 Task: Display all press releases.
Action: Mouse scrolled (809, 330) with delta (0, 0)
Screenshot: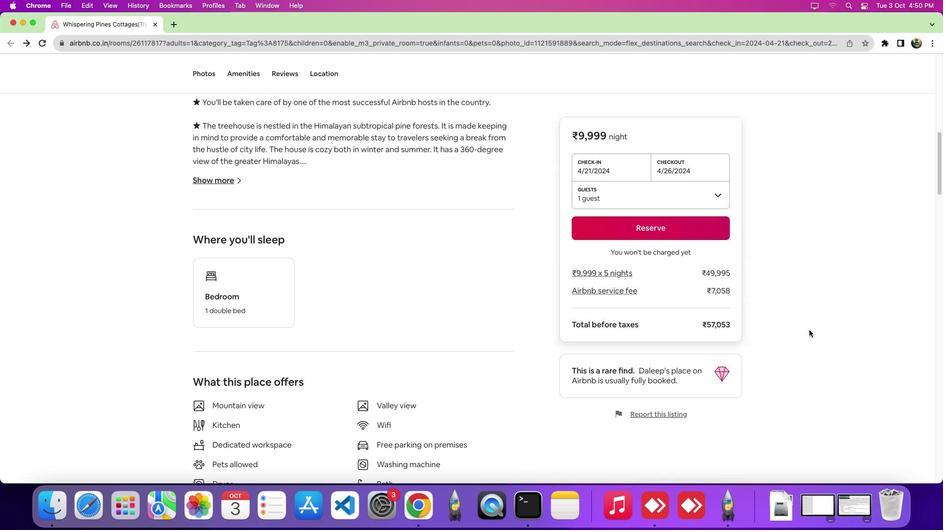 
Action: Mouse scrolled (809, 330) with delta (0, 0)
Screenshot: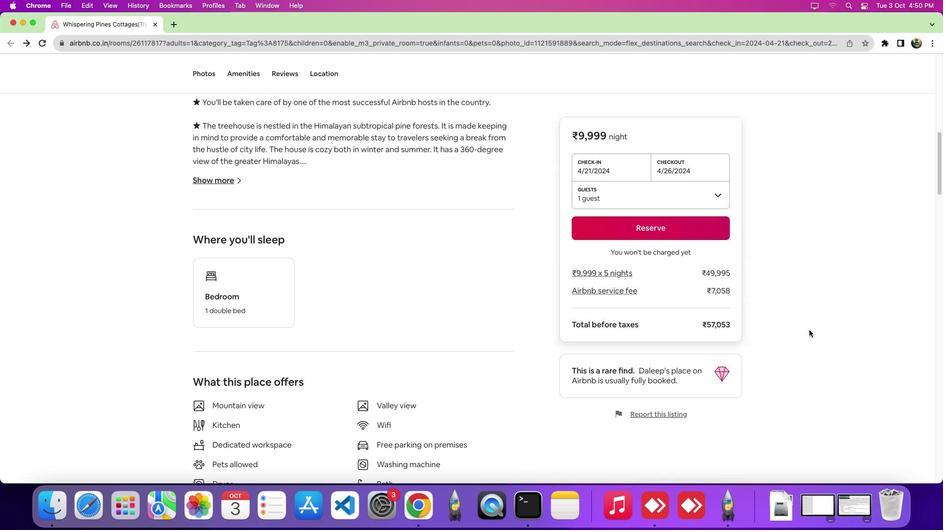 
Action: Mouse scrolled (809, 330) with delta (0, -4)
Screenshot: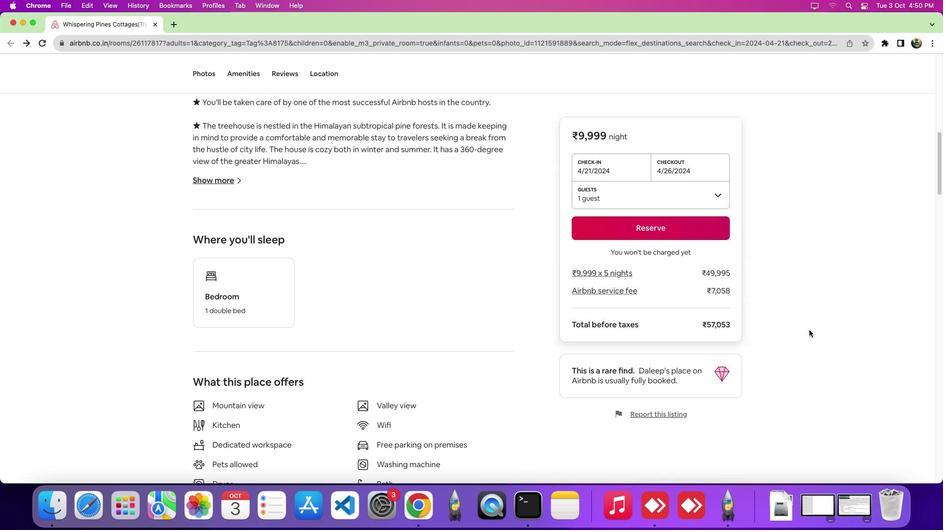 
Action: Mouse scrolled (809, 330) with delta (0, -6)
Screenshot: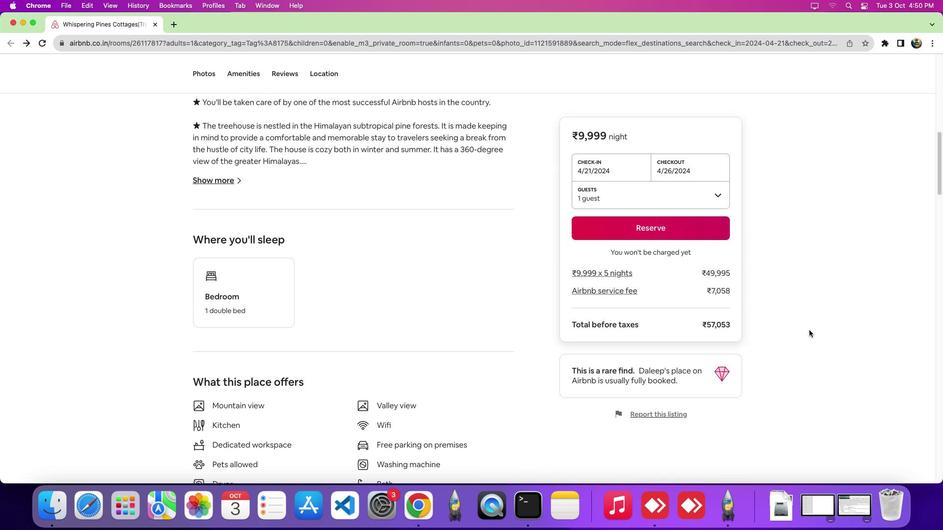 
Action: Mouse scrolled (809, 330) with delta (0, 0)
Screenshot: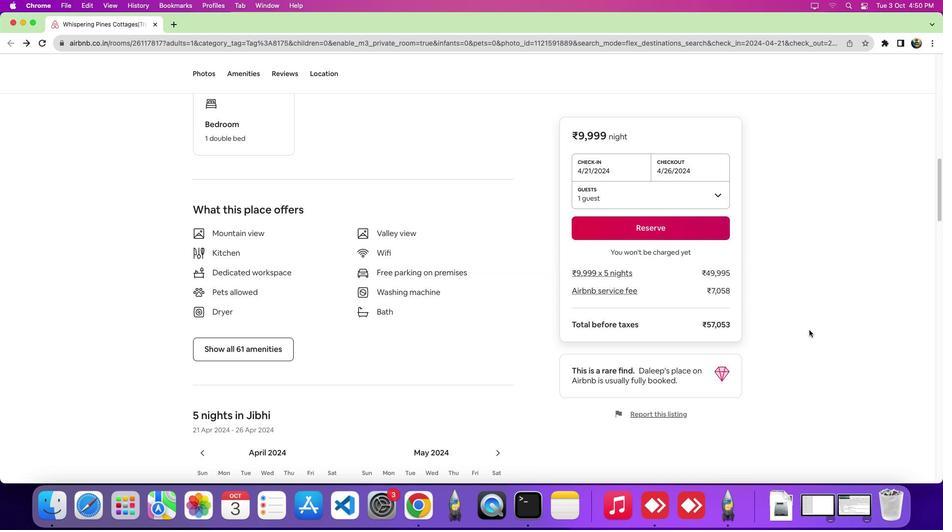 
Action: Mouse scrolled (809, 330) with delta (0, 0)
Screenshot: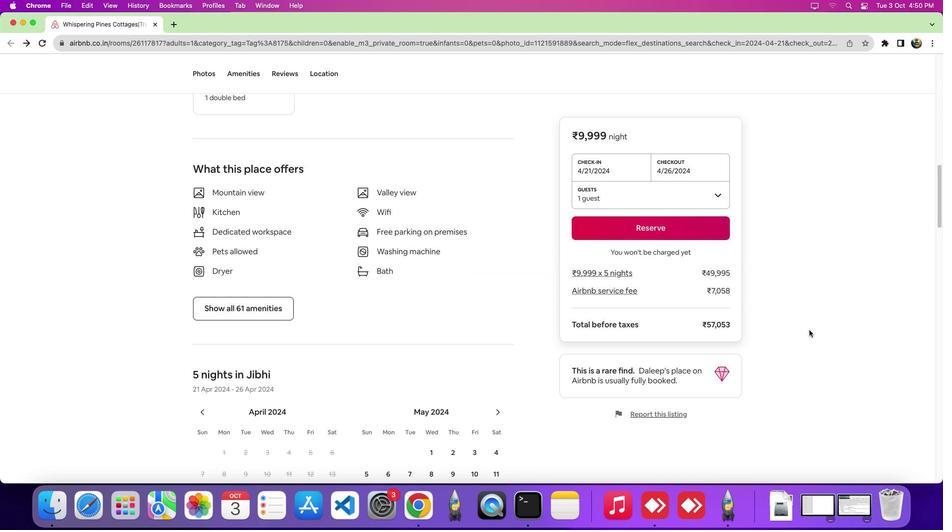 
Action: Mouse scrolled (809, 330) with delta (0, -3)
Screenshot: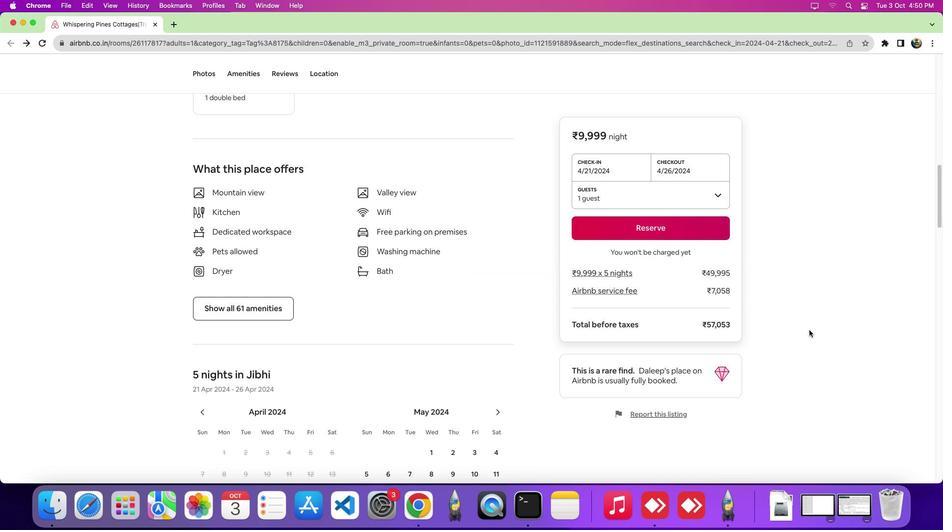 
Action: Mouse scrolled (809, 330) with delta (0, 0)
Screenshot: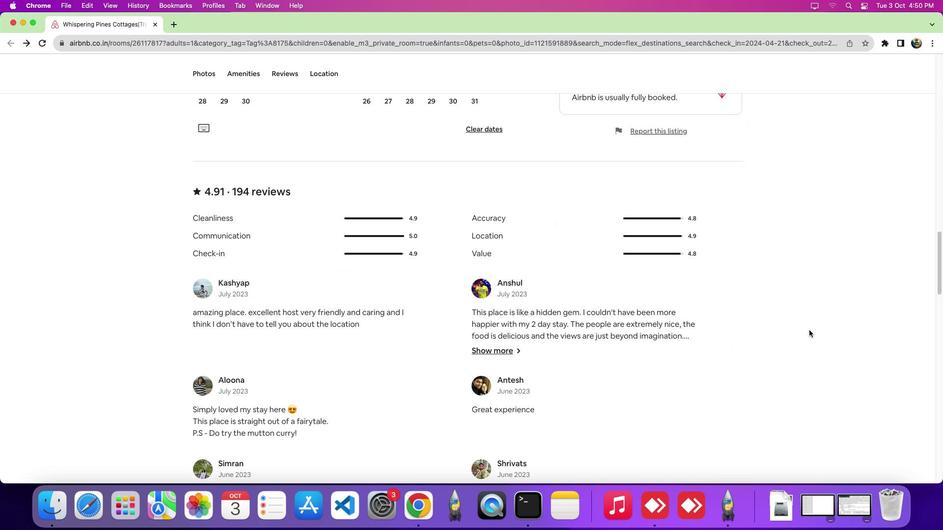 
Action: Mouse scrolled (809, 330) with delta (0, 0)
Screenshot: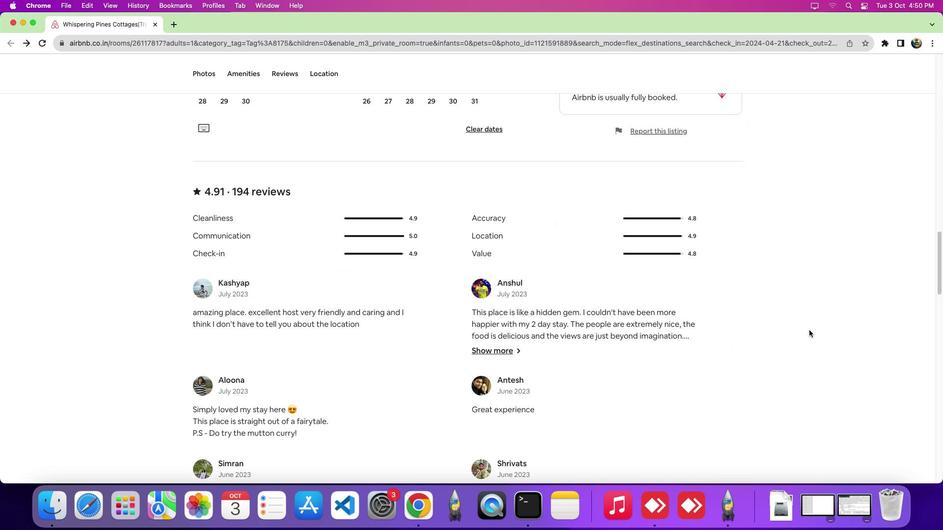 
Action: Mouse scrolled (809, 330) with delta (0, -3)
Screenshot: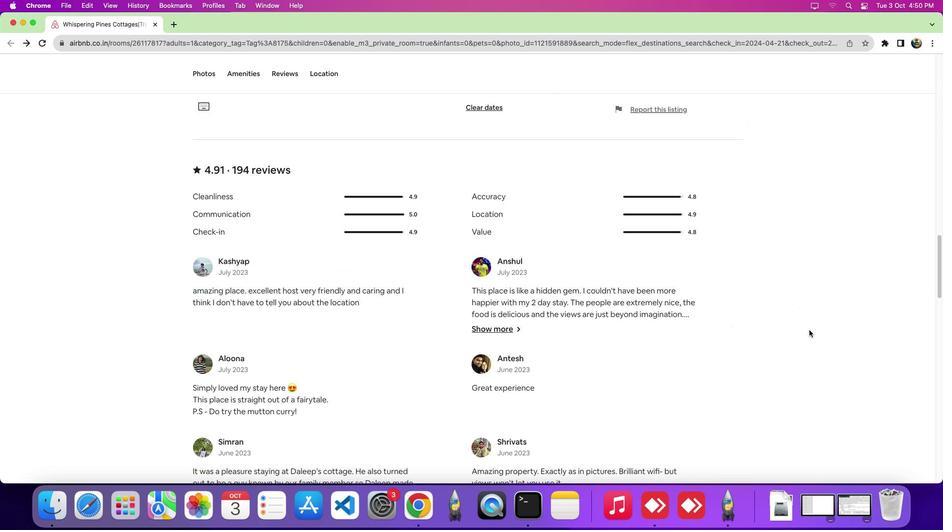 
Action: Mouse scrolled (809, 330) with delta (0, -5)
Screenshot: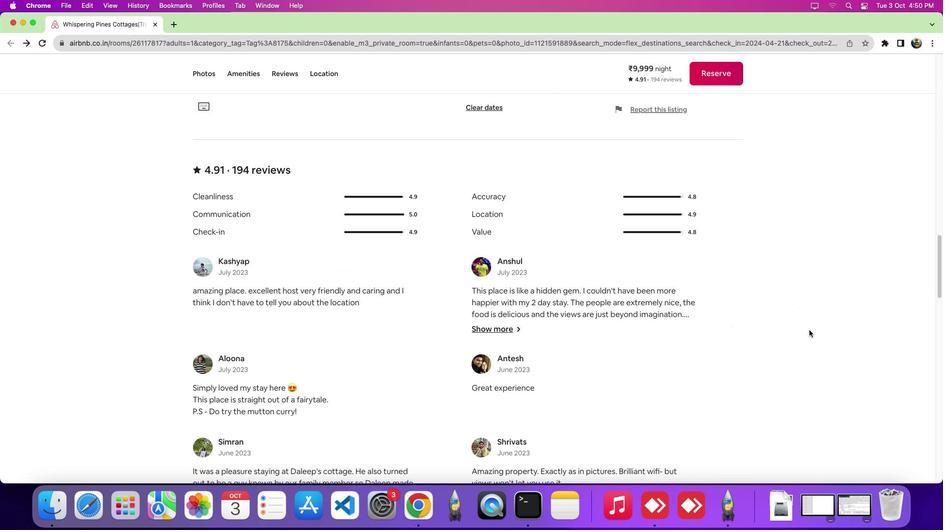 
Action: Mouse scrolled (809, 330) with delta (0, 0)
Screenshot: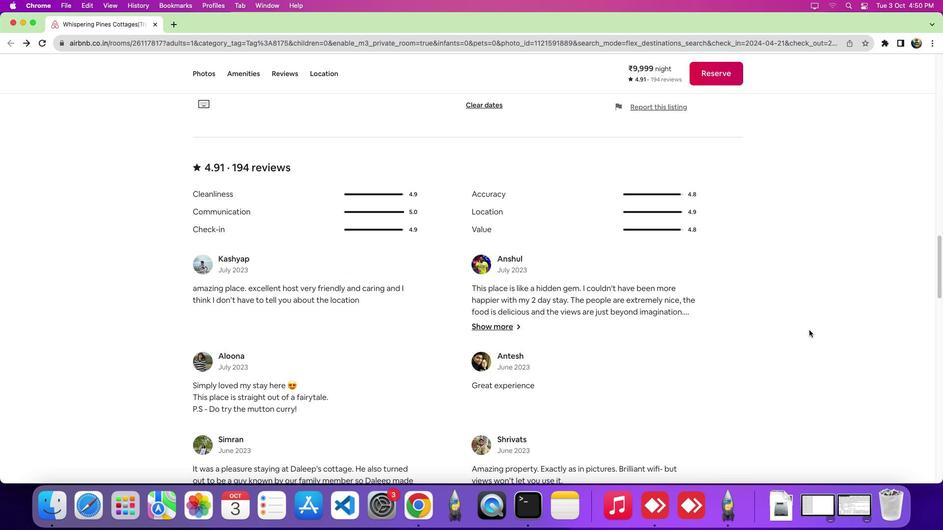 
Action: Mouse scrolled (809, 330) with delta (0, 0)
Screenshot: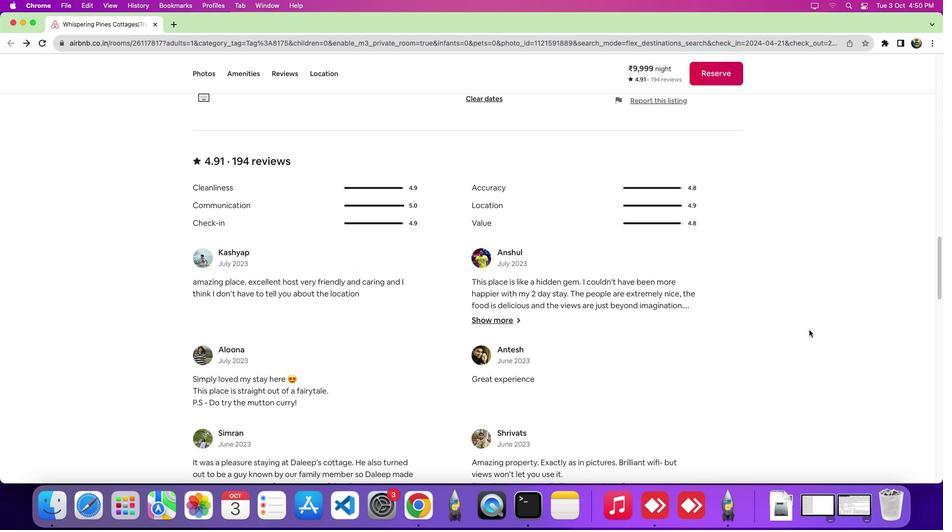 
Action: Mouse scrolled (809, 330) with delta (0, 0)
Screenshot: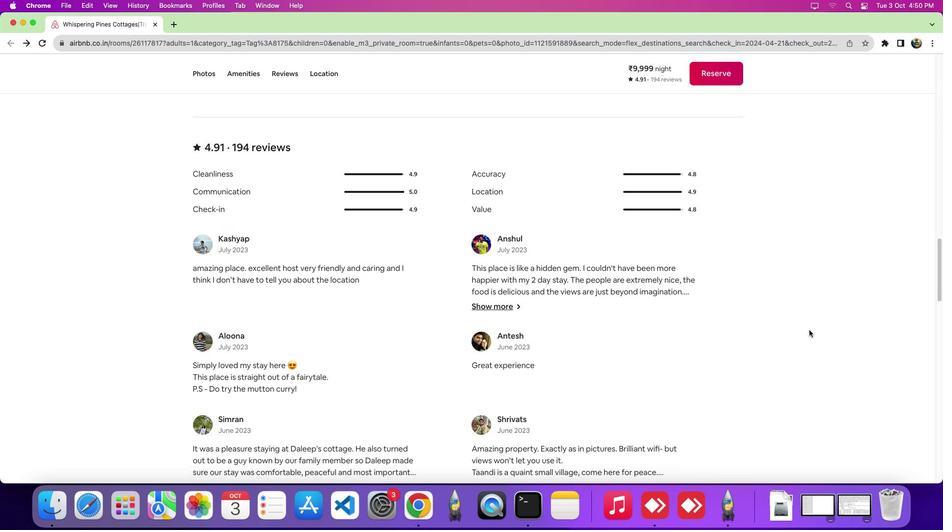 
Action: Mouse scrolled (809, 330) with delta (0, 0)
Screenshot: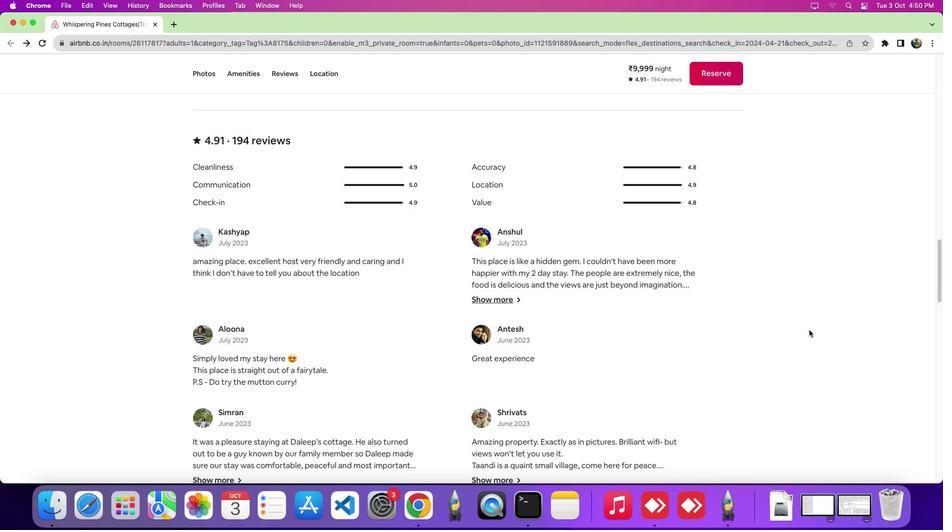 
Action: Mouse scrolled (809, 330) with delta (0, 0)
Screenshot: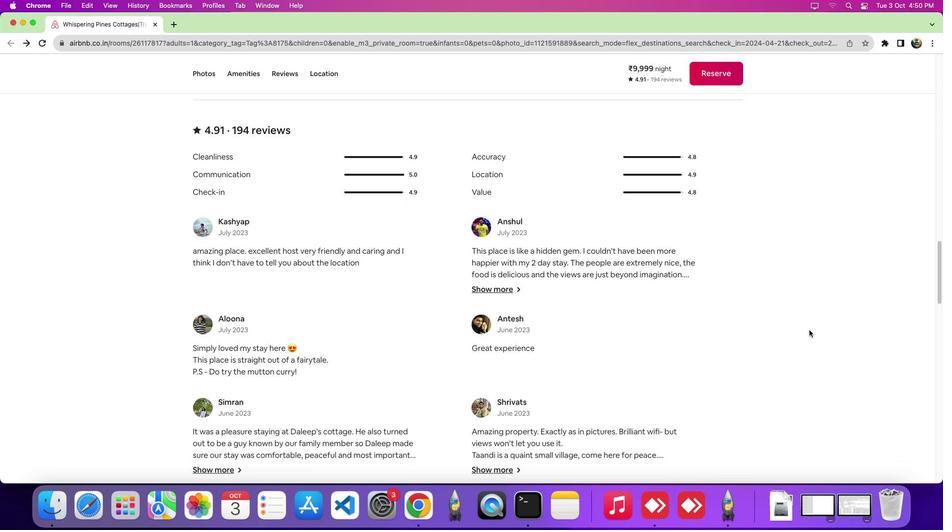 
Action: Mouse scrolled (809, 330) with delta (0, 0)
Screenshot: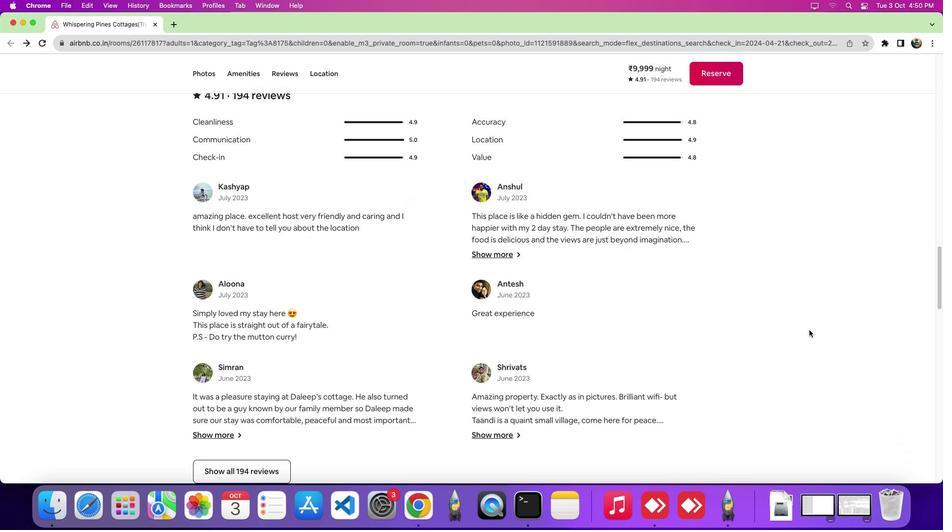
Action: Mouse scrolled (809, 330) with delta (0, 0)
Screenshot: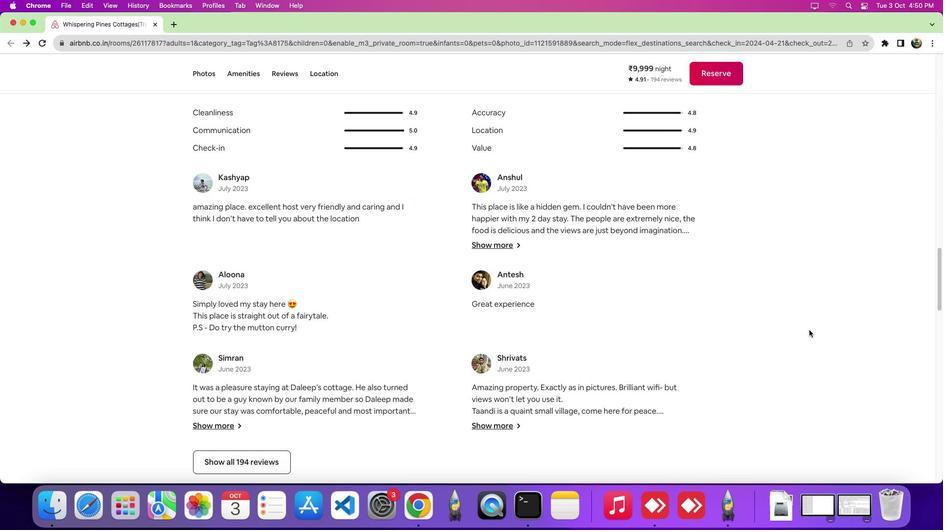 
Action: Mouse scrolled (809, 330) with delta (0, 0)
Screenshot: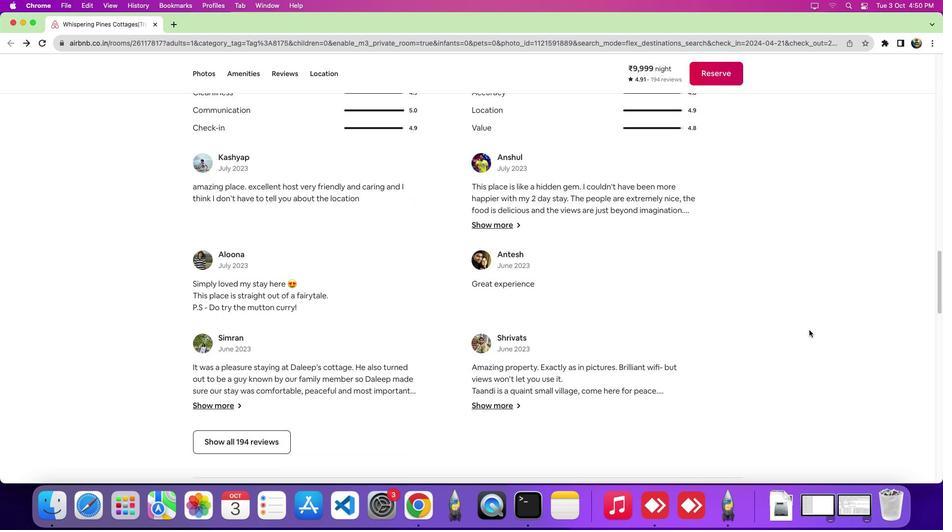 
Action: Mouse scrolled (809, 330) with delta (0, 0)
Screenshot: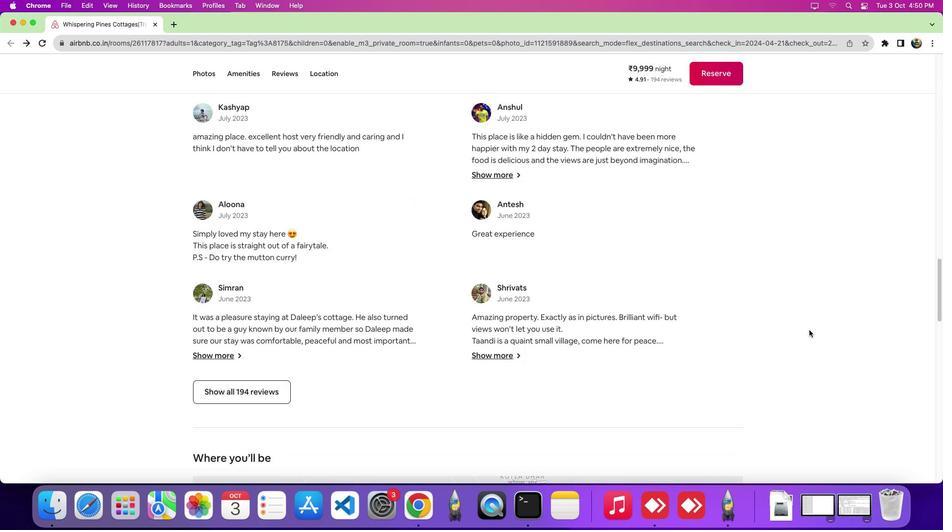 
Action: Mouse scrolled (809, 330) with delta (0, 0)
Screenshot: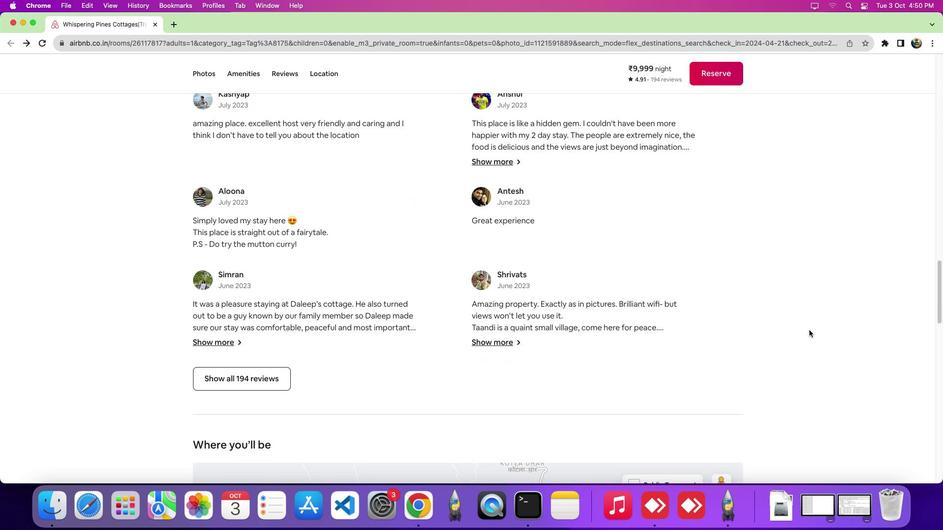 
Action: Mouse scrolled (809, 330) with delta (0, 0)
Screenshot: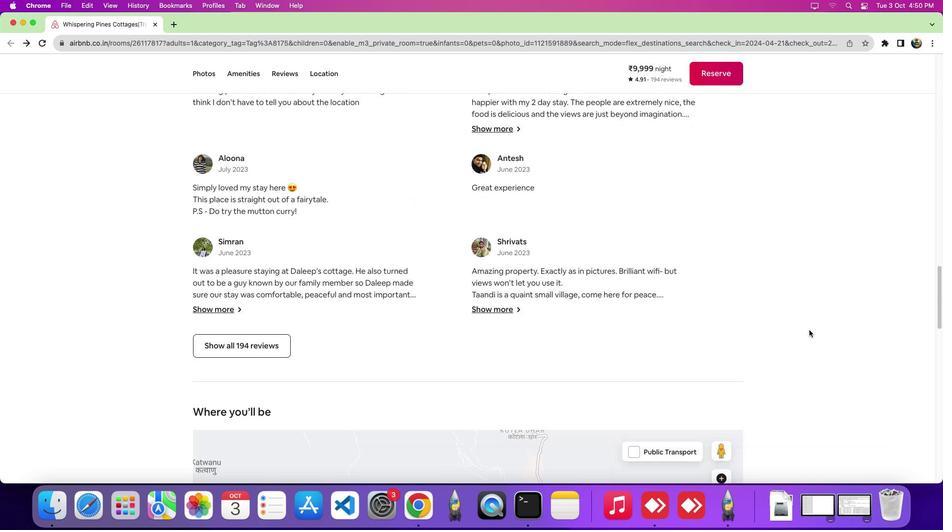 
Action: Mouse scrolled (809, 330) with delta (0, -1)
Screenshot: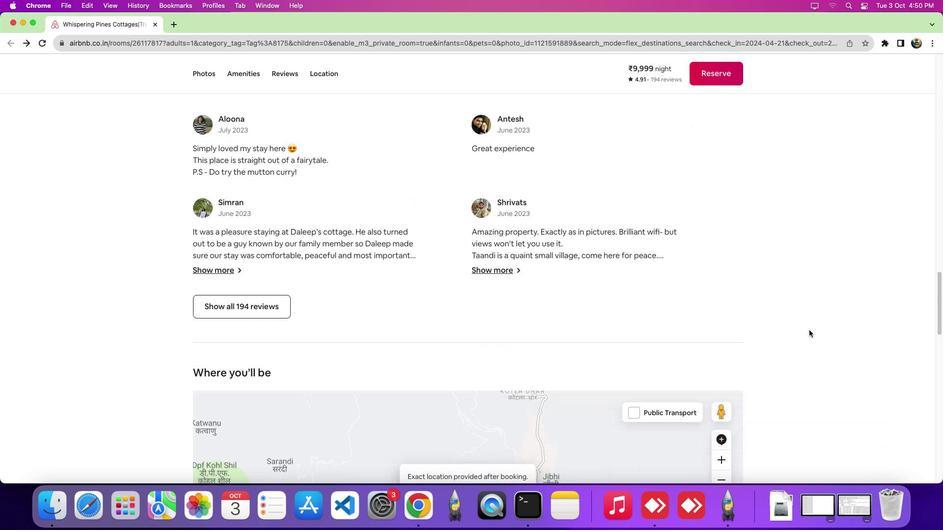 
Action: Mouse scrolled (809, 330) with delta (0, 0)
Screenshot: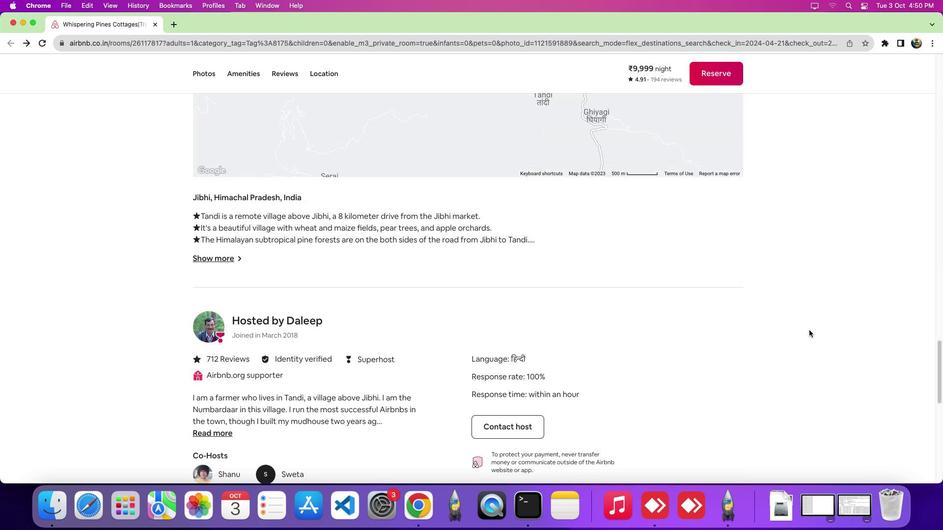 
Action: Mouse scrolled (809, 330) with delta (0, 0)
Screenshot: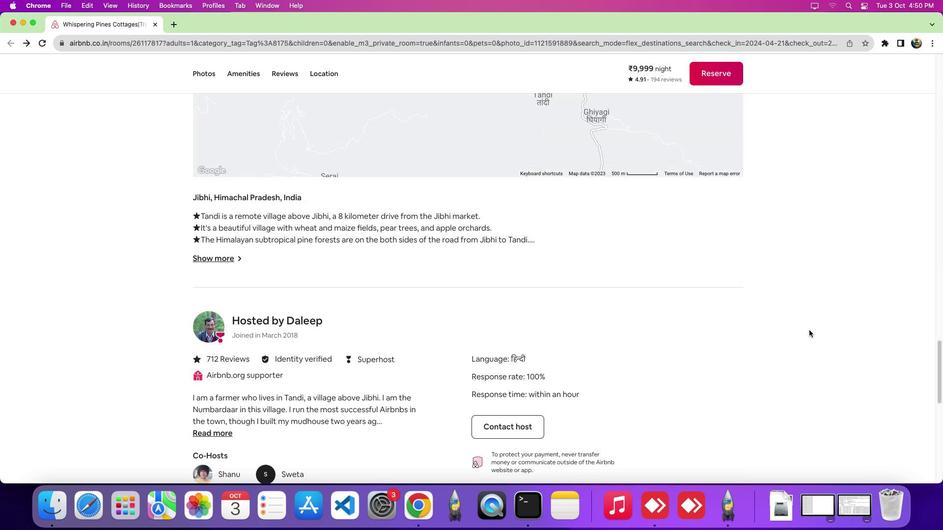 
Action: Mouse scrolled (809, 330) with delta (0, -4)
Screenshot: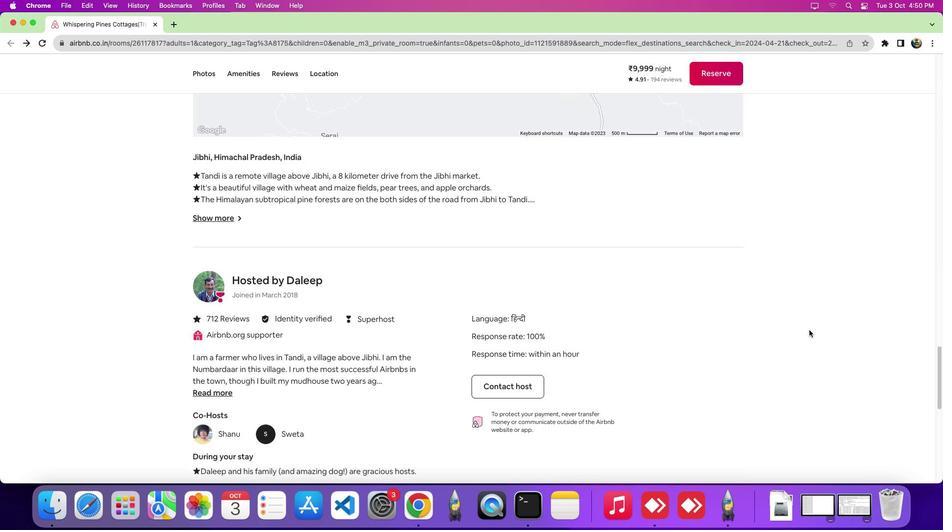 
Action: Mouse scrolled (809, 330) with delta (0, -6)
Screenshot: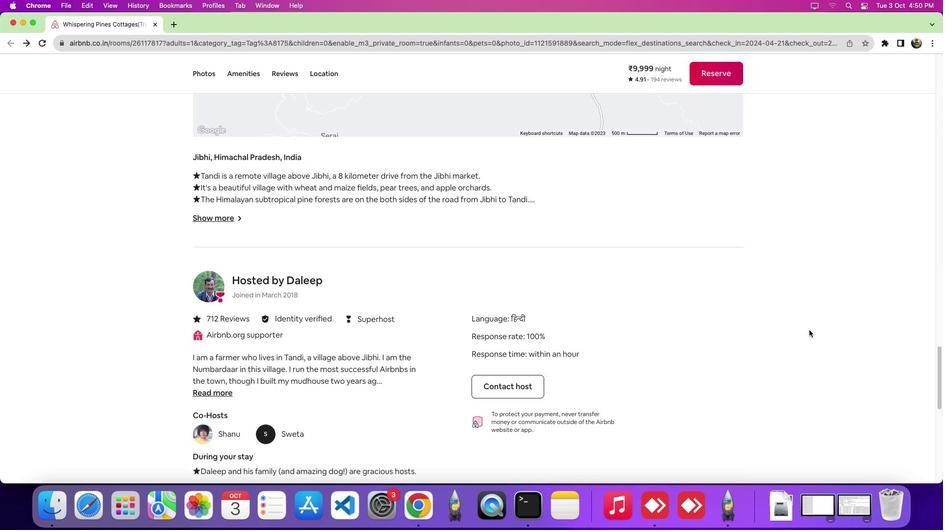 
Action: Mouse scrolled (809, 330) with delta (0, 0)
Screenshot: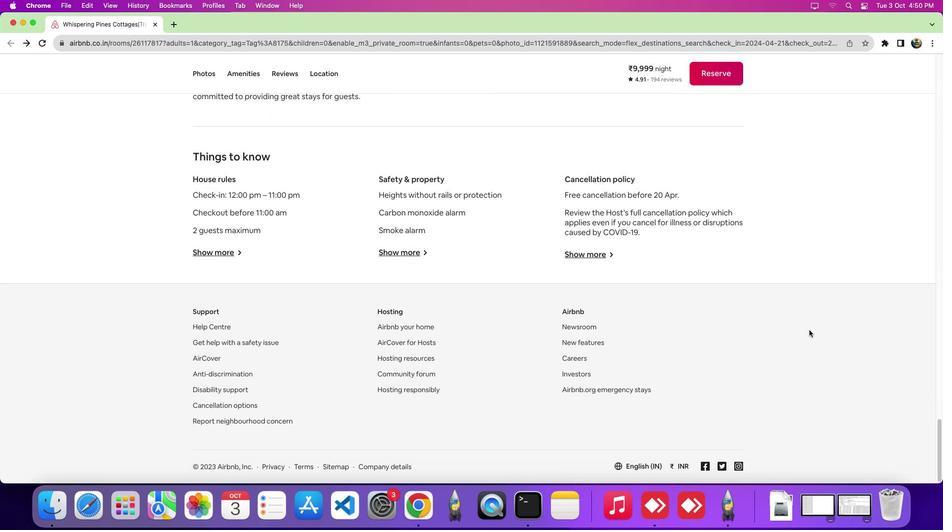 
Action: Mouse scrolled (809, 330) with delta (0, 0)
Screenshot: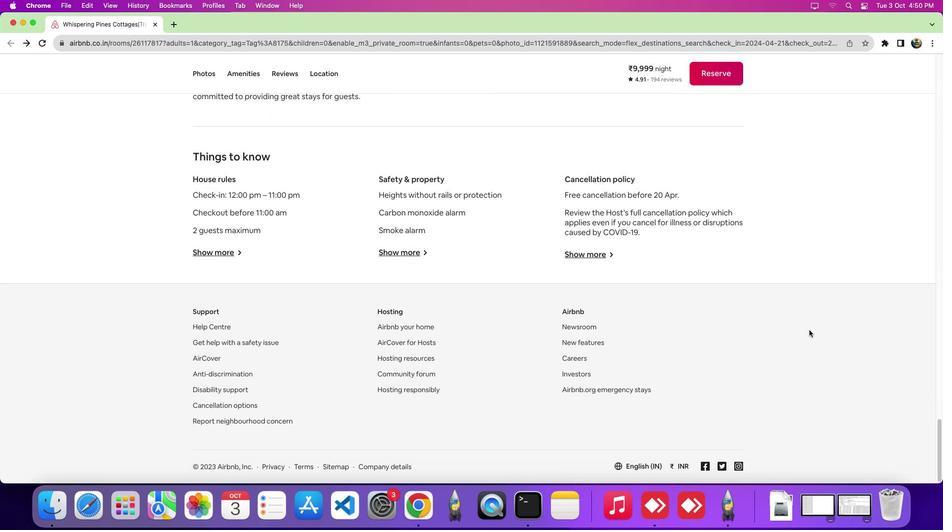 
Action: Mouse scrolled (809, 330) with delta (0, -4)
Screenshot: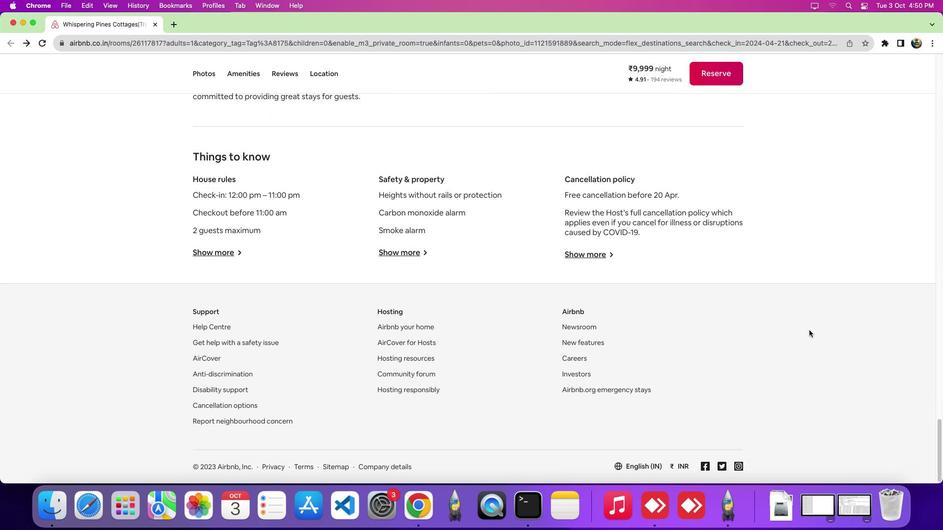 
Action: Mouse scrolled (809, 330) with delta (0, -6)
Screenshot: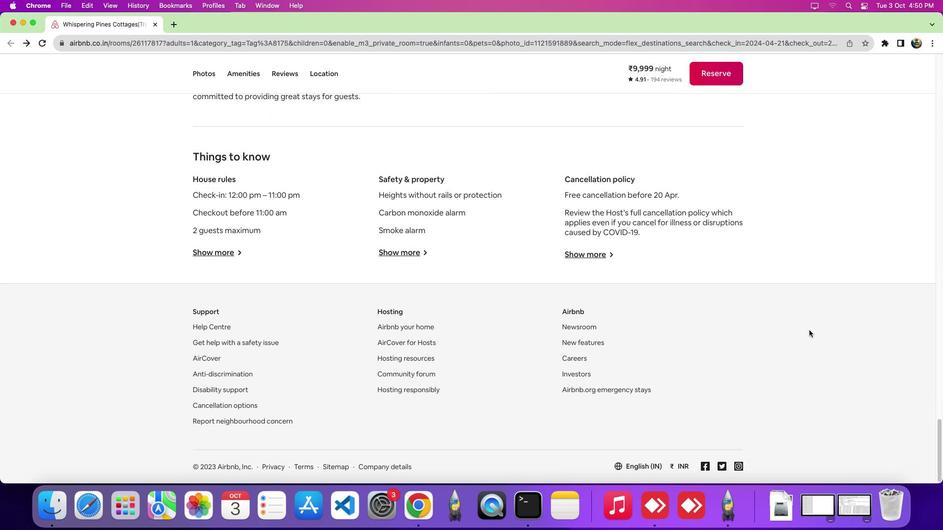 
Action: Mouse scrolled (809, 330) with delta (0, -6)
Screenshot: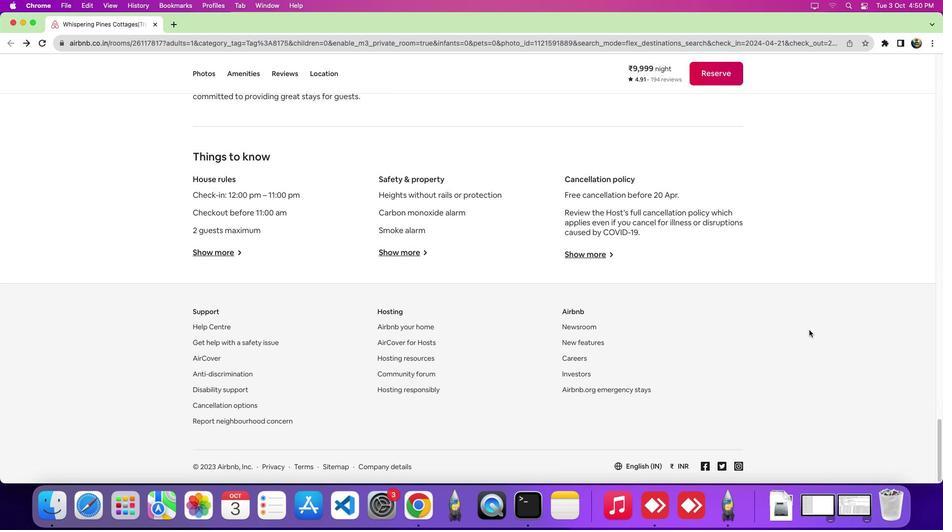
Action: Mouse scrolled (809, 330) with delta (0, 0)
Screenshot: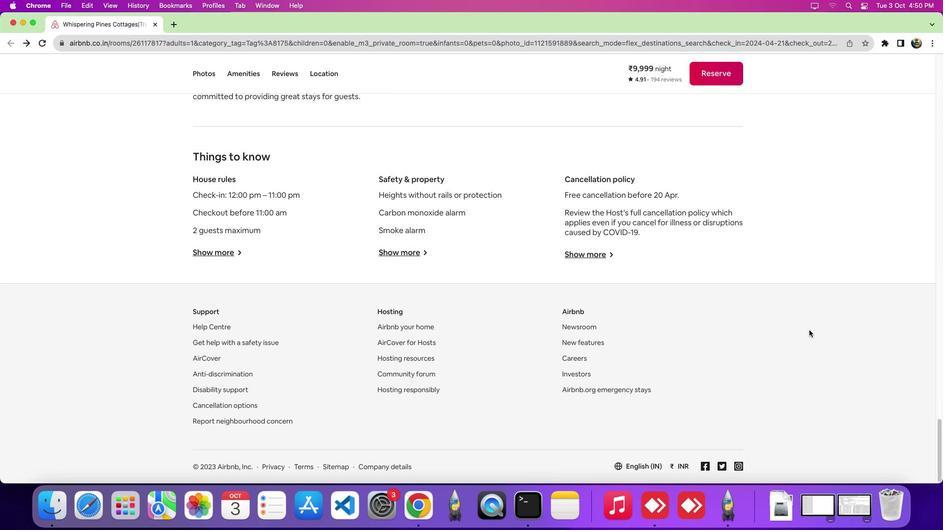 
Action: Mouse scrolled (809, 330) with delta (0, 0)
Screenshot: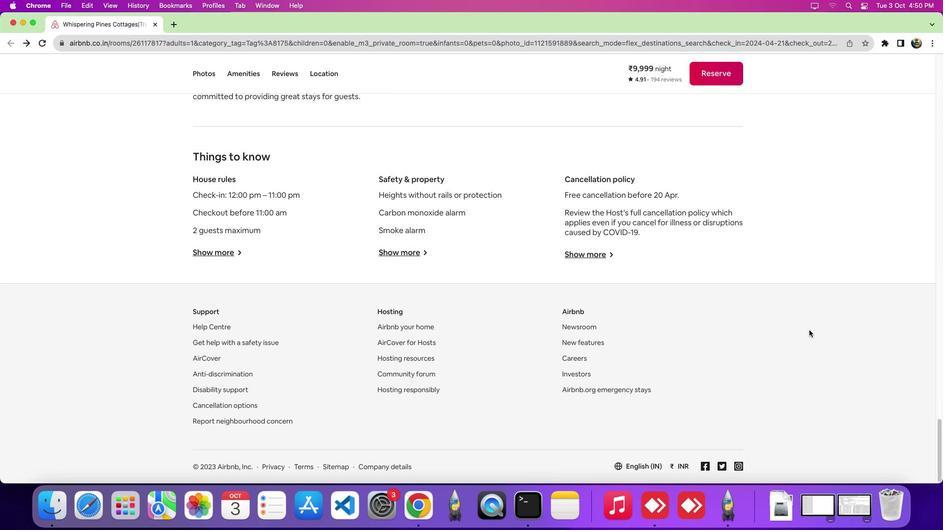 
Action: Mouse scrolled (809, 330) with delta (0, -4)
Screenshot: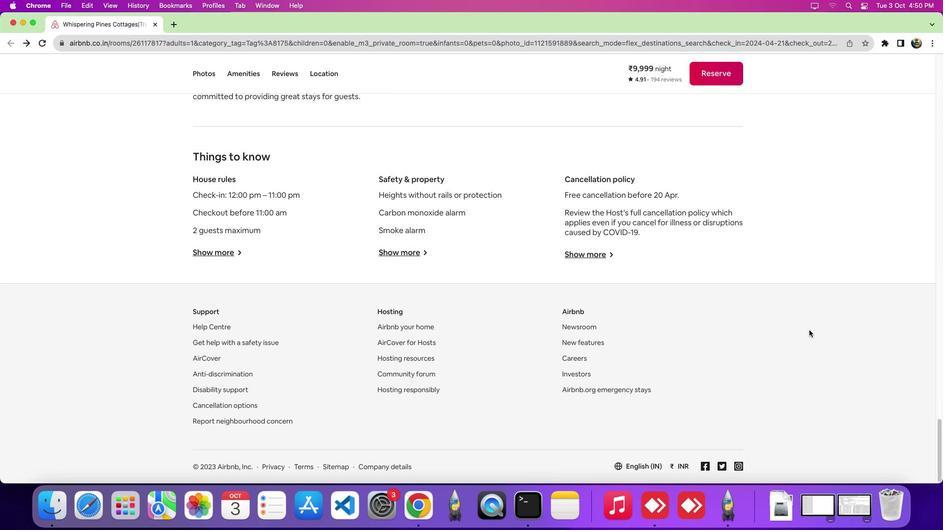 
Action: Mouse scrolled (809, 330) with delta (0, -6)
Screenshot: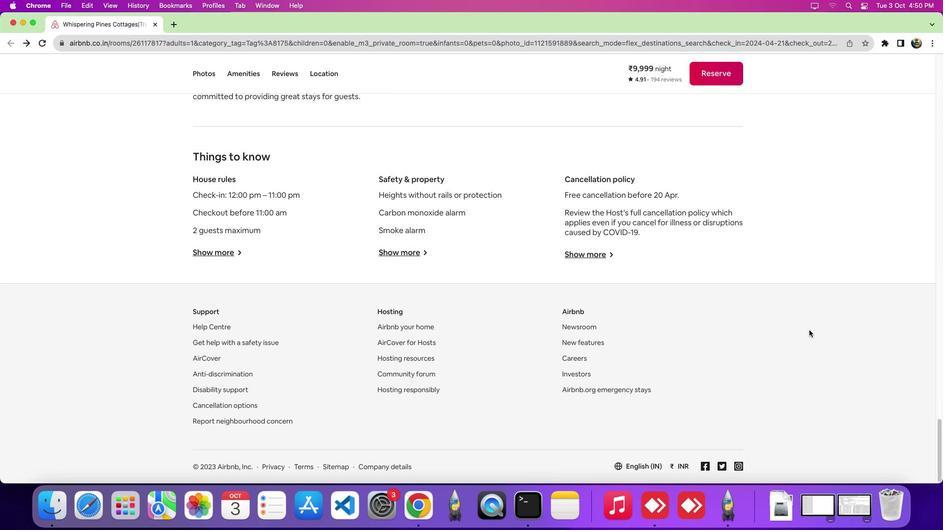 
Action: Mouse scrolled (809, 330) with delta (0, 0)
Screenshot: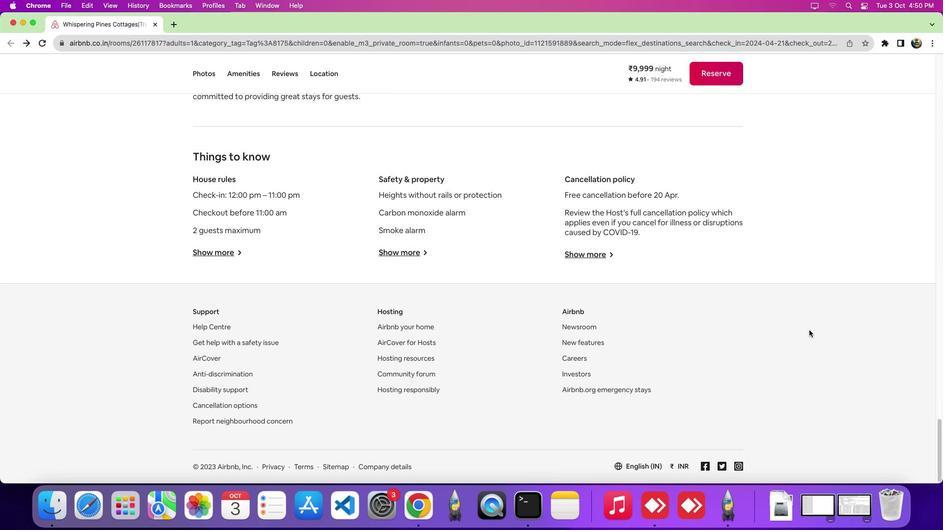 
Action: Mouse scrolled (809, 330) with delta (0, 0)
Screenshot: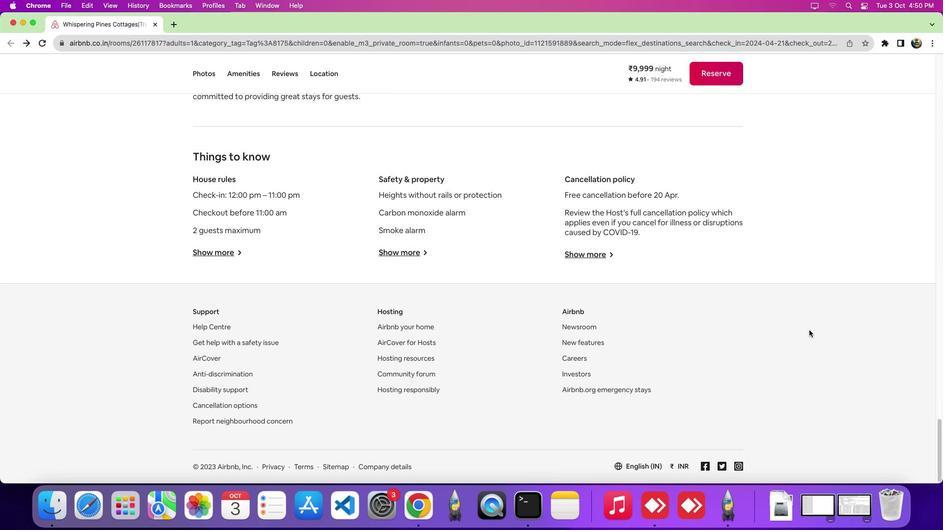 
Action: Mouse scrolled (809, 330) with delta (0, -3)
Screenshot: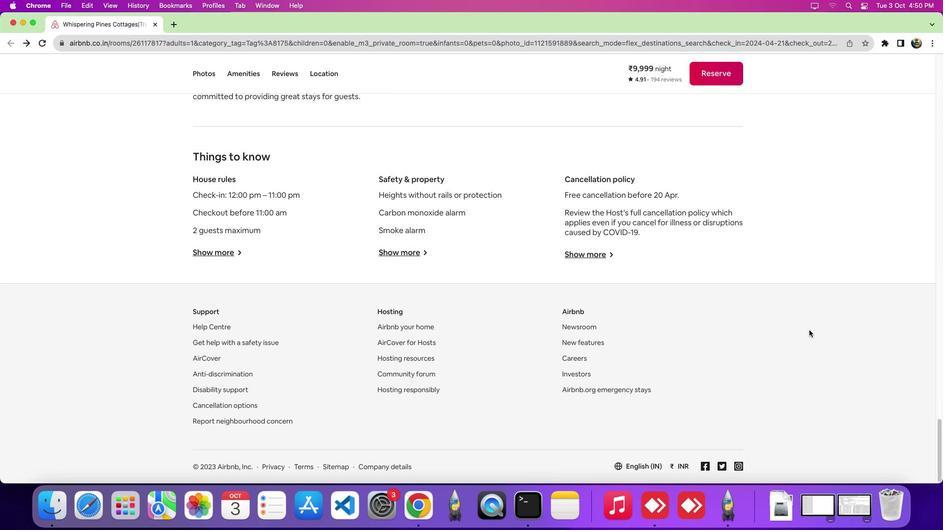 
Action: Mouse moved to (582, 374)
Screenshot: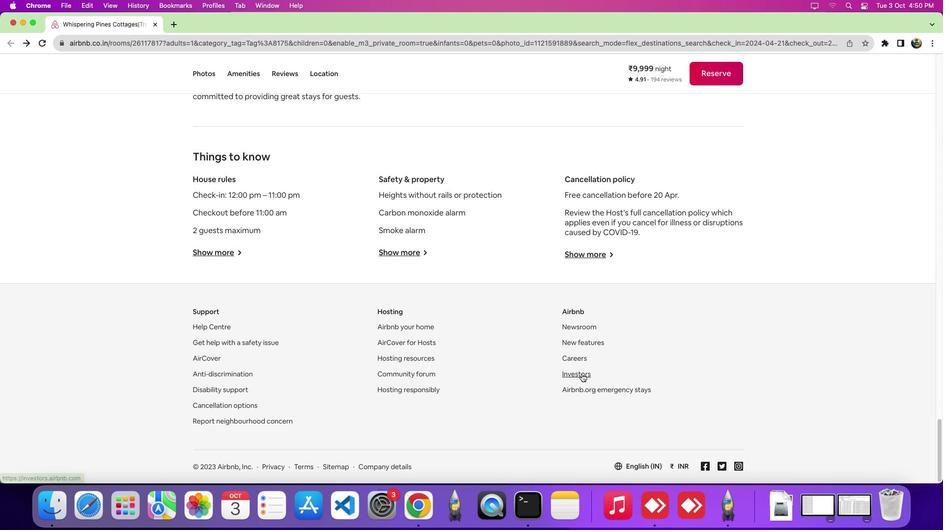 
Action: Mouse pressed left at (582, 374)
Screenshot: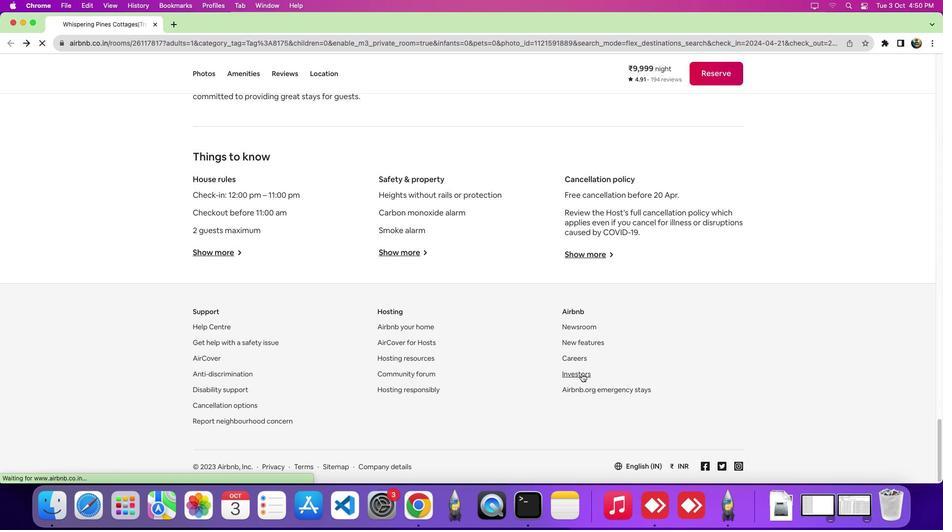 
Action: Mouse moved to (429, 76)
Screenshot: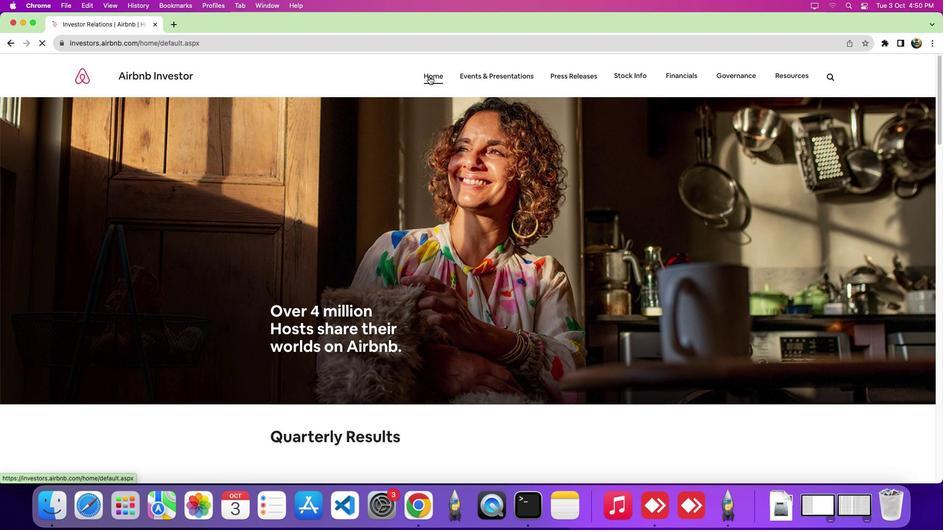 
Action: Mouse pressed left at (429, 76)
Screenshot: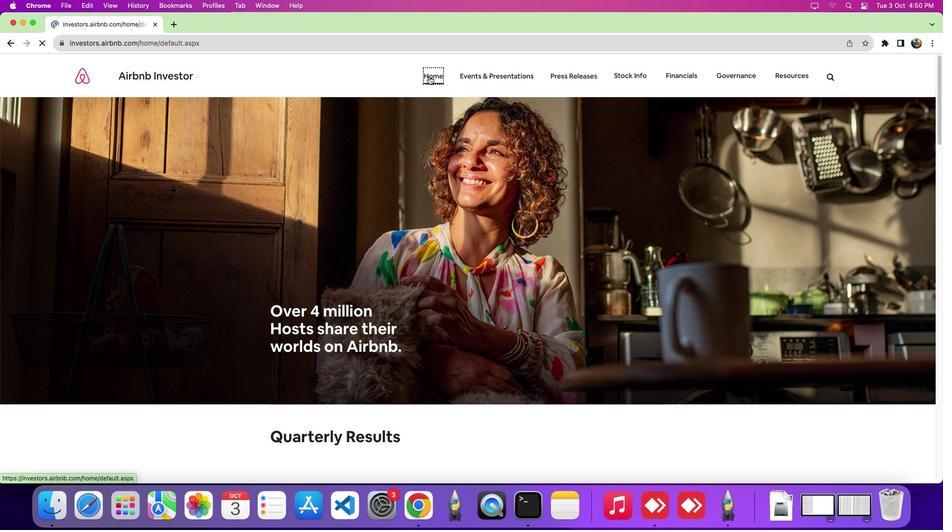 
Action: Mouse moved to (453, 164)
Screenshot: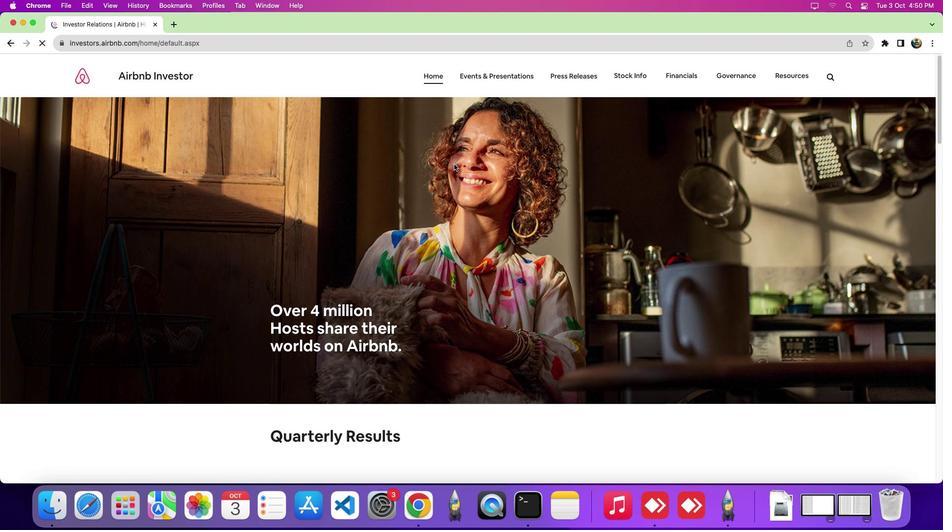 
Action: Mouse scrolled (453, 164) with delta (0, 0)
Screenshot: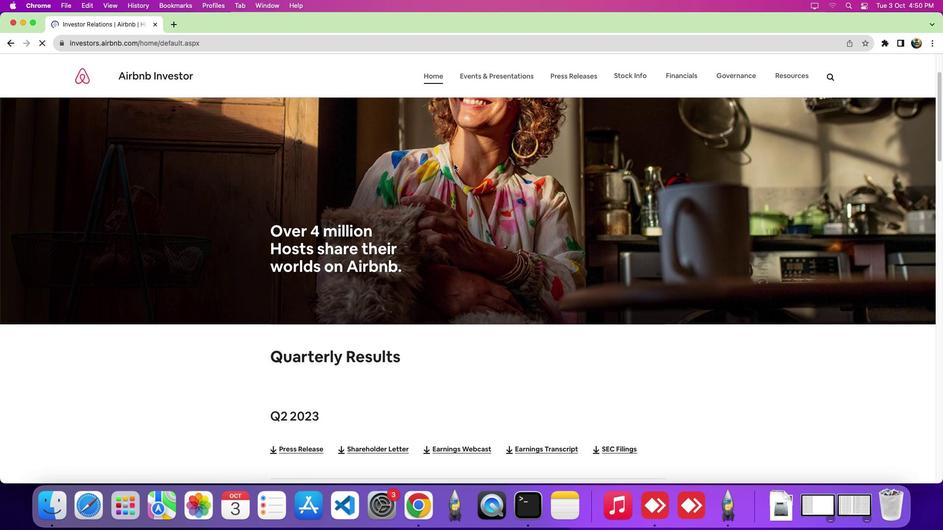 
Action: Mouse scrolled (453, 164) with delta (0, 0)
Screenshot: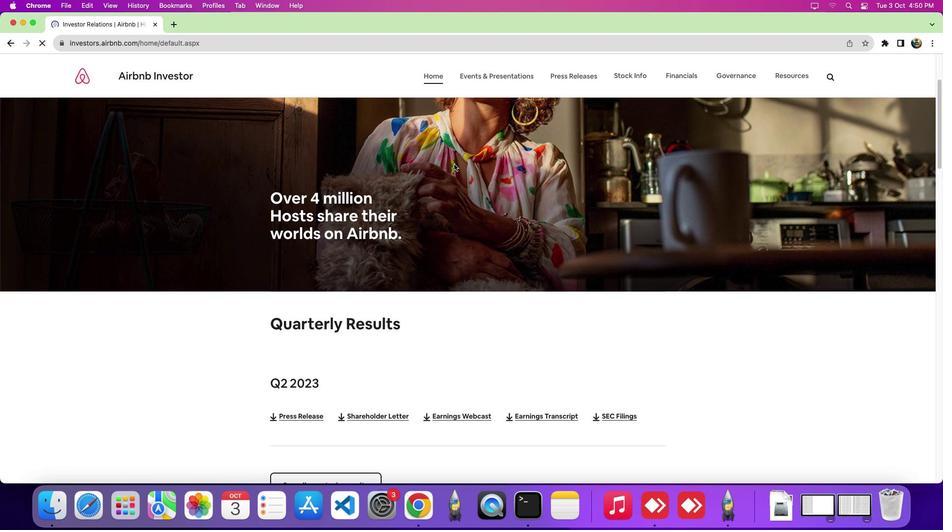 
Action: Mouse scrolled (453, 164) with delta (0, 0)
Screenshot: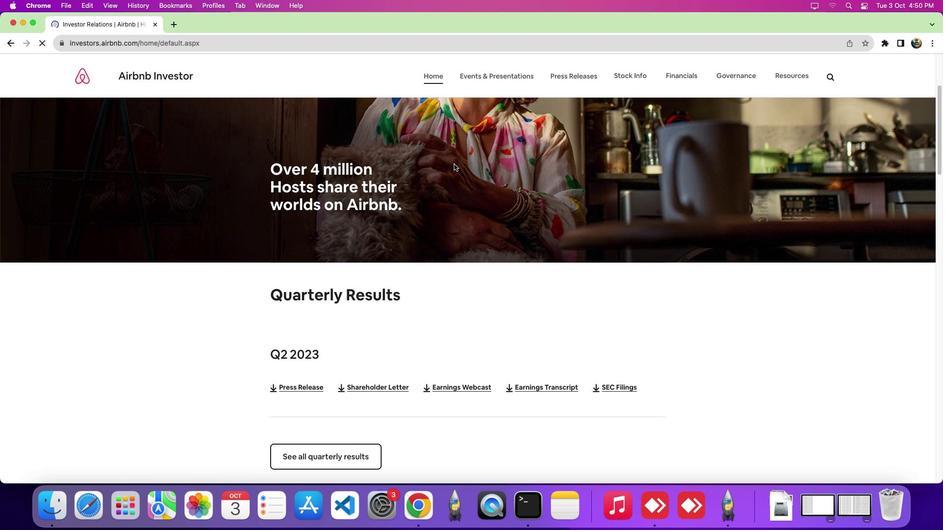 
Action: Mouse scrolled (453, 164) with delta (0, 0)
Screenshot: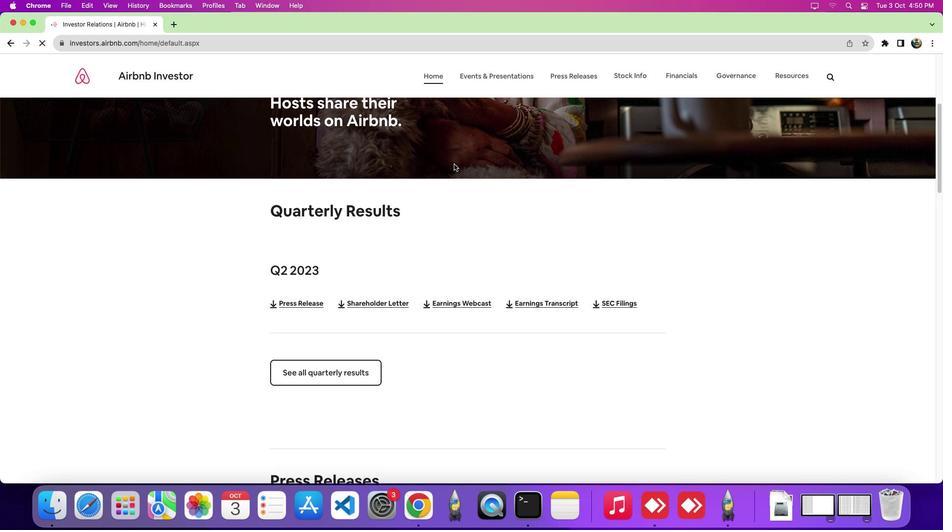 
Action: Mouse scrolled (453, 164) with delta (0, 0)
Screenshot: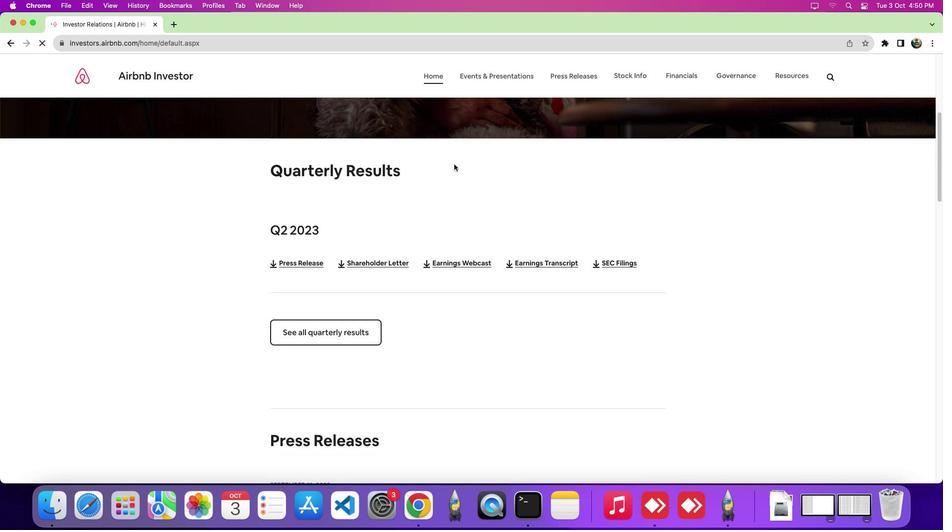 
Action: Mouse scrolled (453, 164) with delta (0, 0)
Screenshot: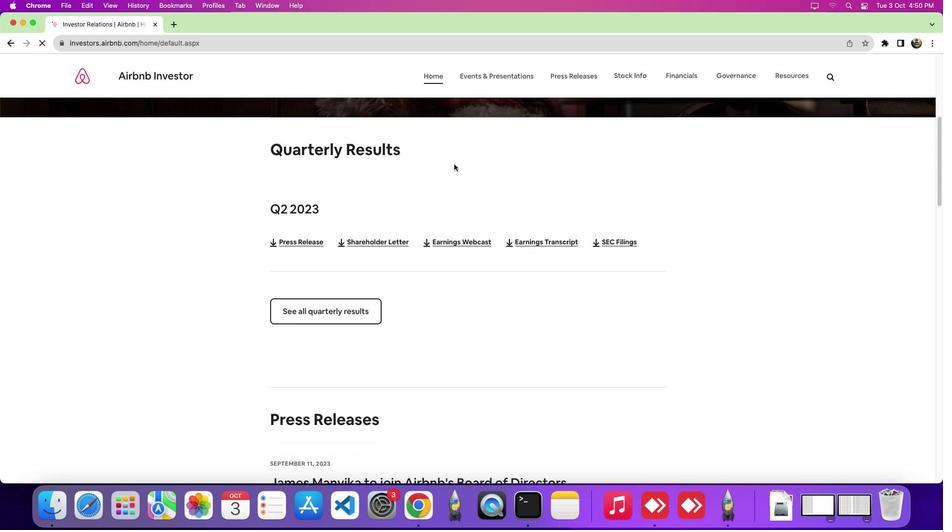 
Action: Mouse scrolled (453, 164) with delta (0, 0)
Screenshot: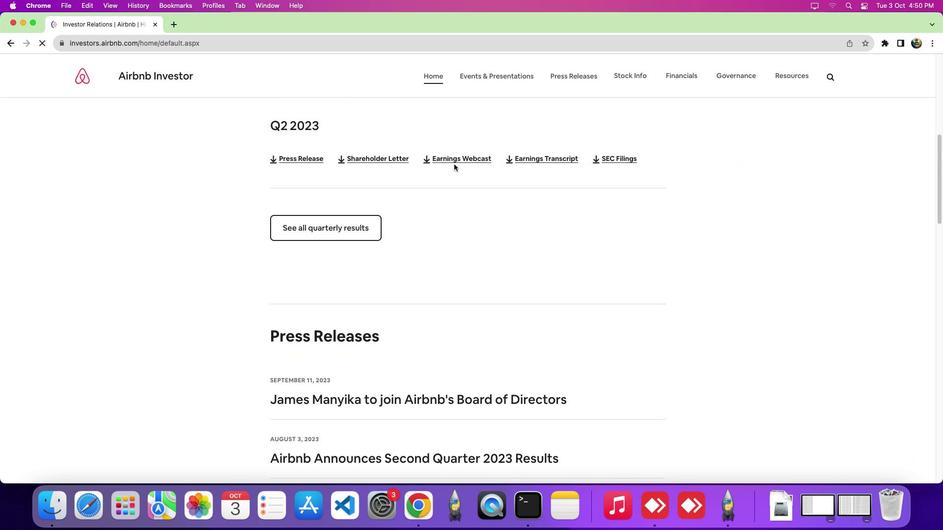 
Action: Mouse scrolled (453, 164) with delta (0, 0)
Screenshot: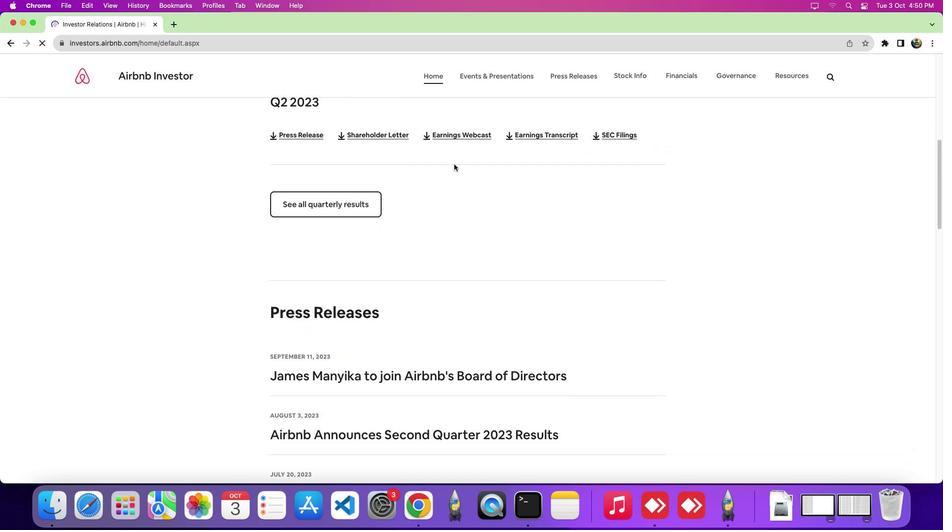 
Action: Mouse scrolled (453, 164) with delta (0, 0)
Screenshot: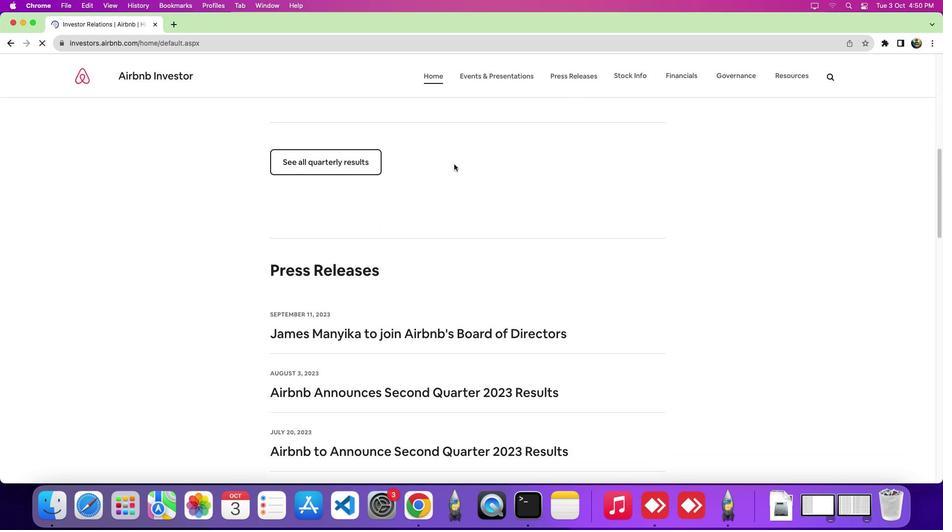
Action: Mouse scrolled (453, 164) with delta (0, 0)
Screenshot: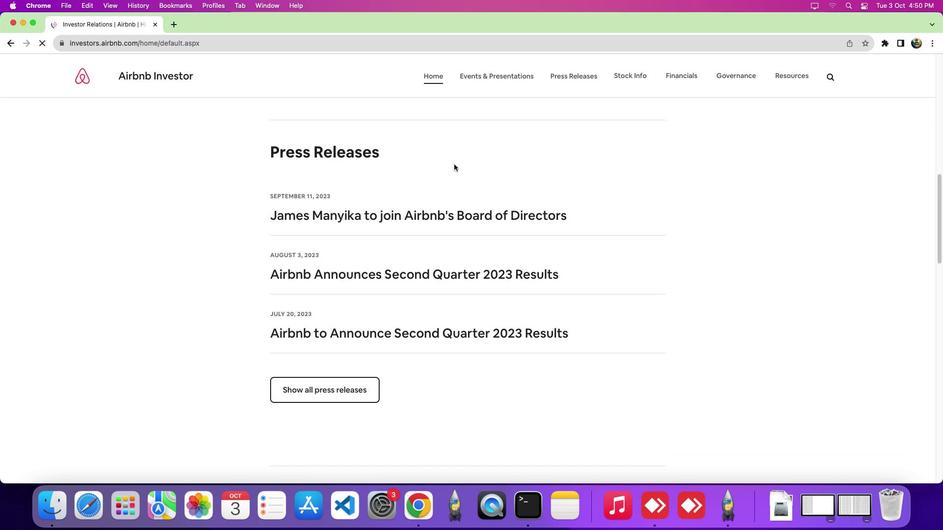 
Action: Mouse scrolled (453, 164) with delta (0, 0)
Screenshot: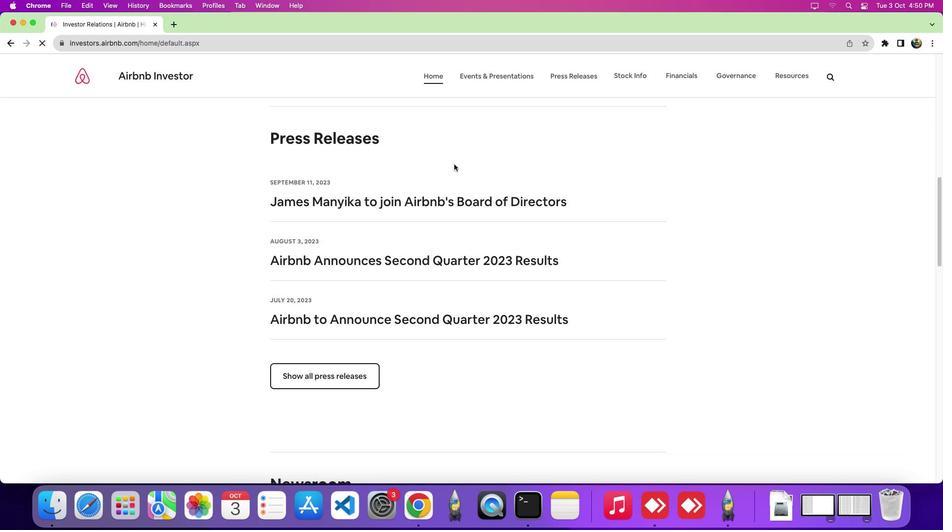 
Action: Mouse scrolled (453, 164) with delta (0, -1)
Screenshot: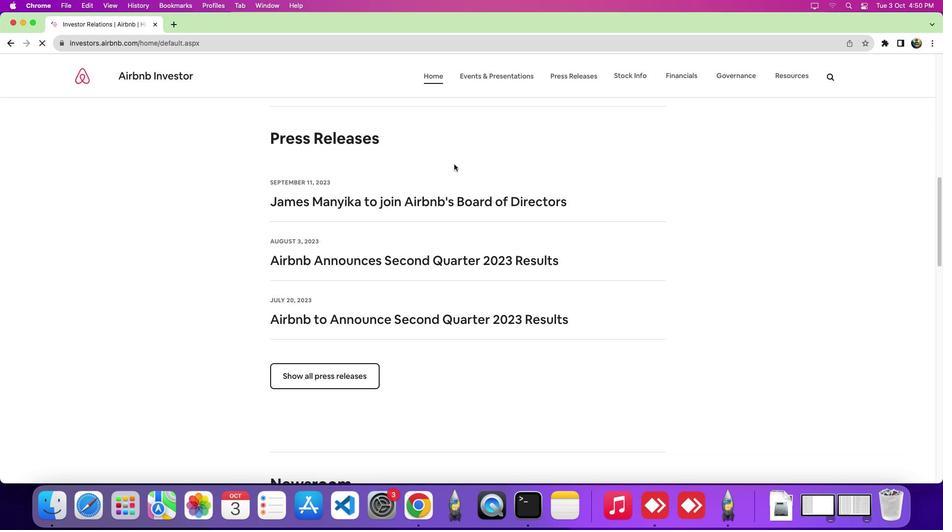 
Action: Mouse moved to (341, 356)
Screenshot: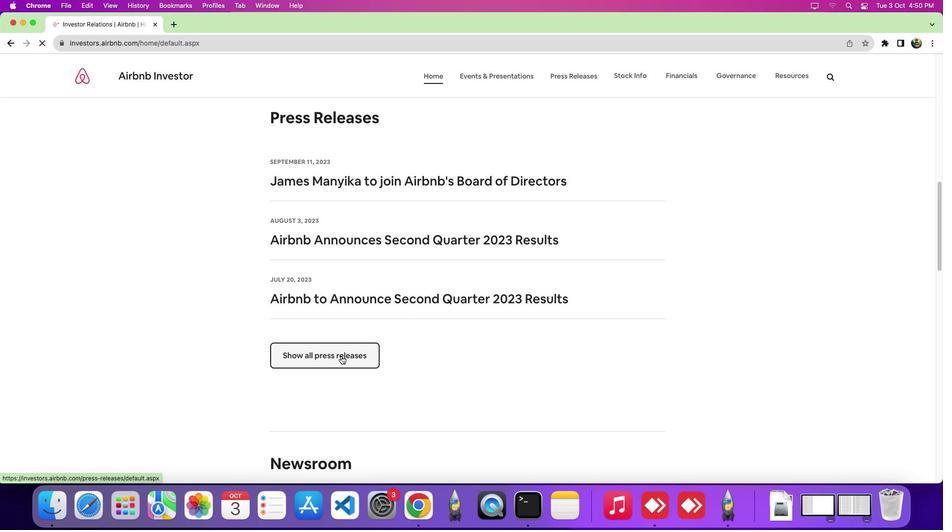
Action: Mouse pressed left at (341, 356)
Screenshot: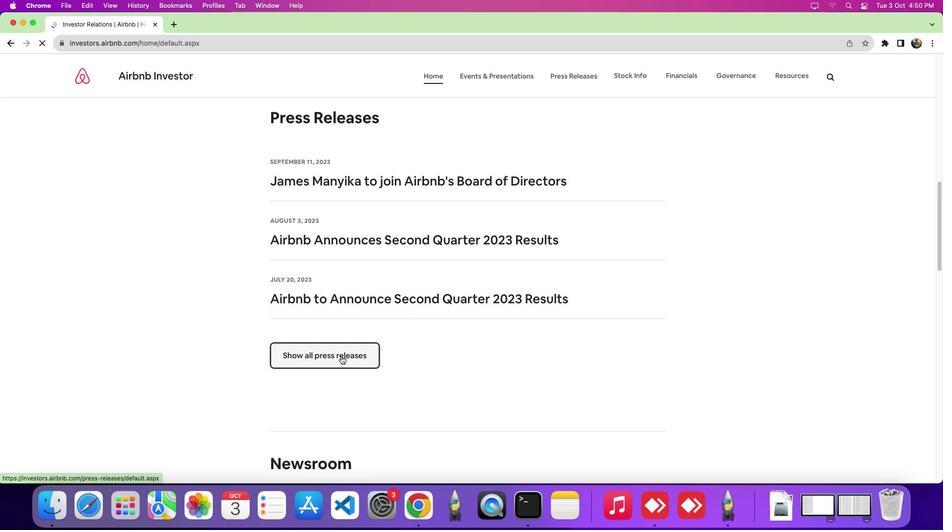 
Action: Mouse moved to (461, 343)
Screenshot: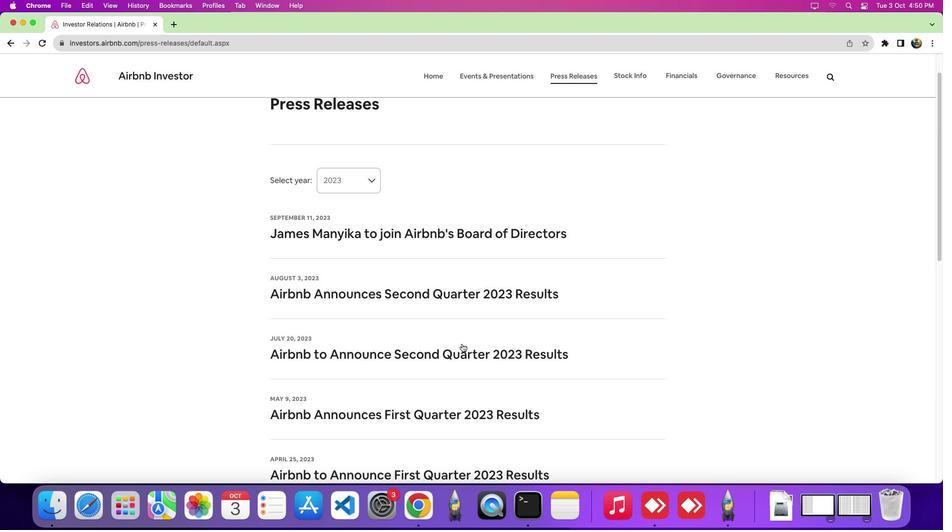 
Action: Mouse scrolled (461, 343) with delta (0, 0)
Screenshot: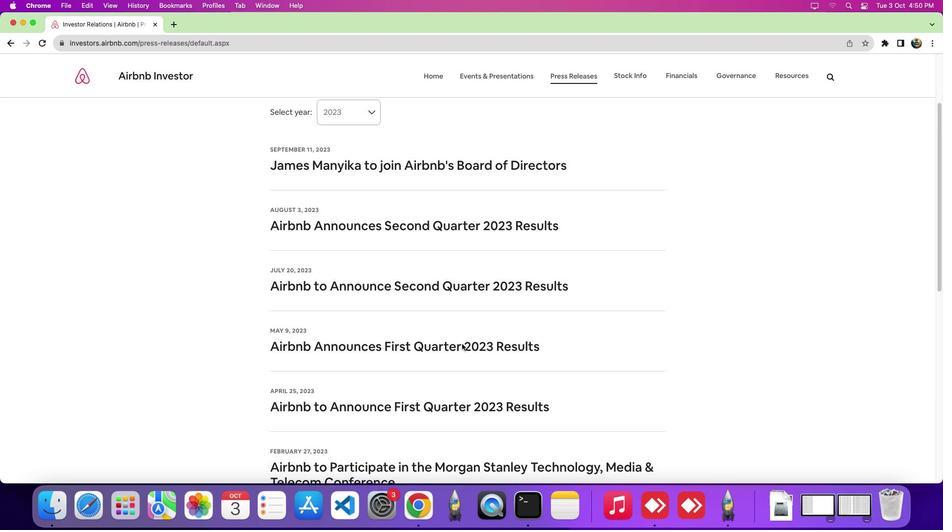 
Action: Mouse scrolled (461, 343) with delta (0, 0)
Screenshot: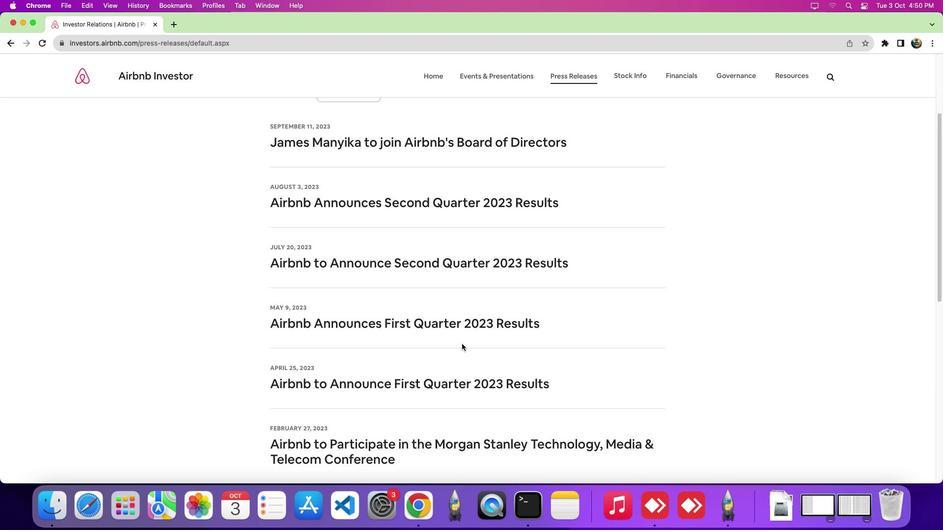 
Action: Mouse scrolled (461, 343) with delta (0, -1)
Screenshot: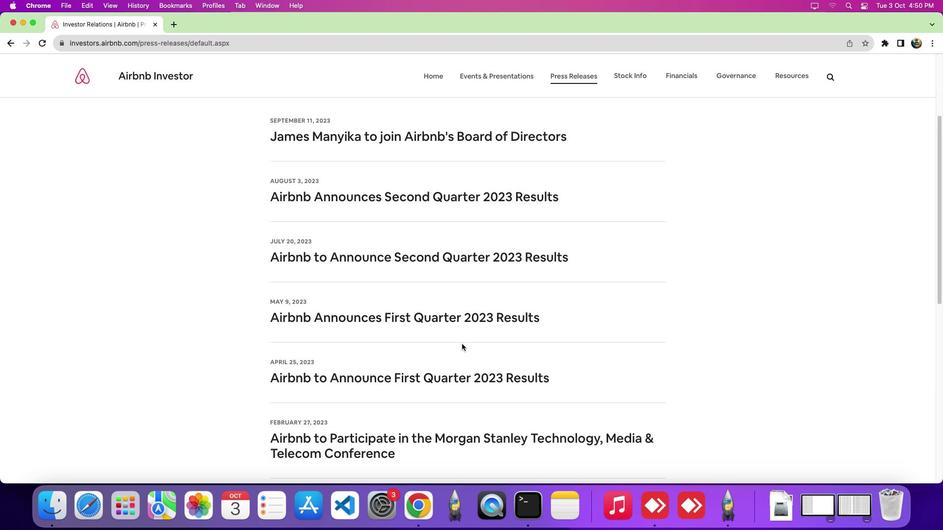 
Action: Mouse scrolled (461, 343) with delta (0, 0)
Screenshot: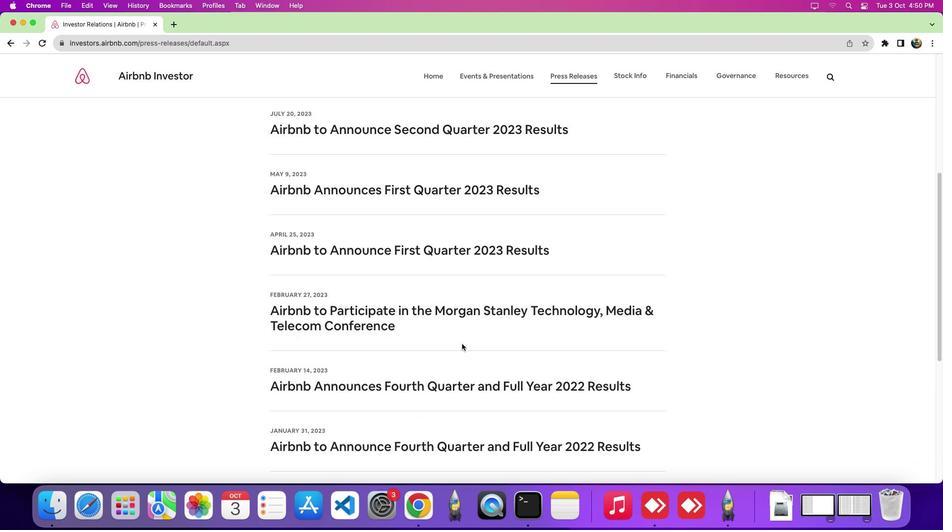 
Action: Mouse scrolled (461, 343) with delta (0, 0)
Screenshot: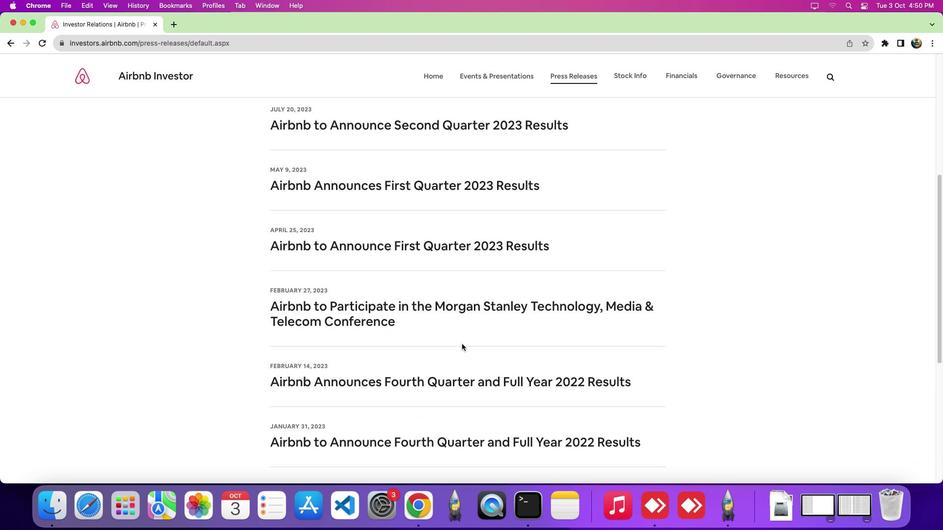 
Action: Mouse scrolled (461, 343) with delta (0, 0)
Screenshot: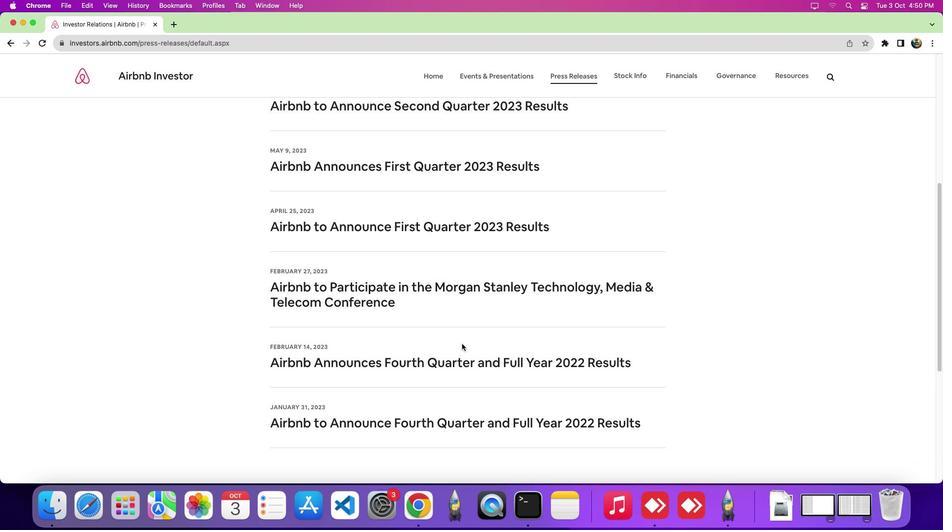 
Action: Mouse scrolled (461, 343) with delta (0, 0)
Screenshot: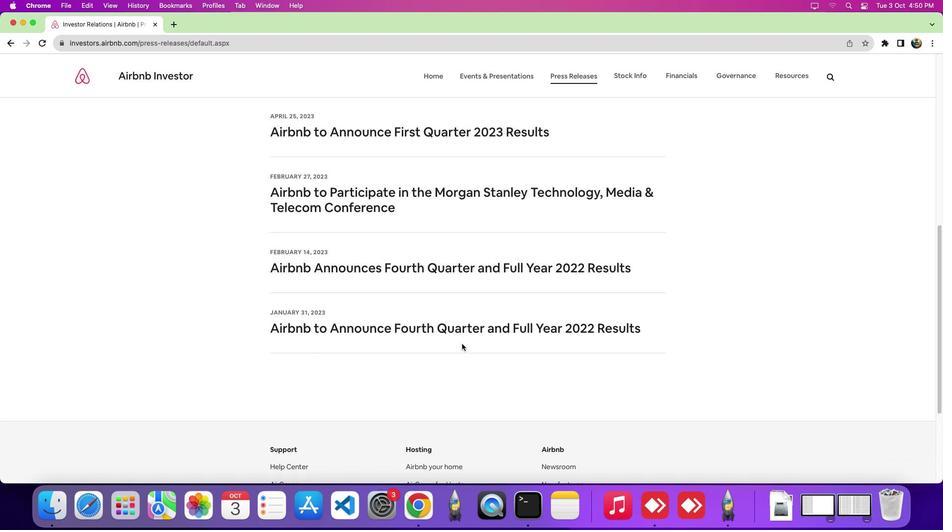 
Action: Mouse scrolled (461, 343) with delta (0, 0)
Screenshot: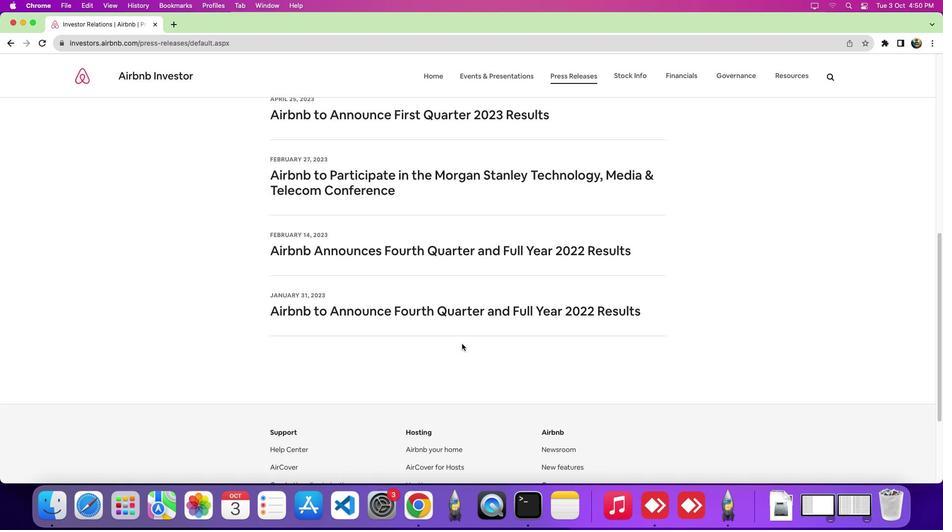 
Action: Mouse scrolled (461, 343) with delta (0, 0)
Screenshot: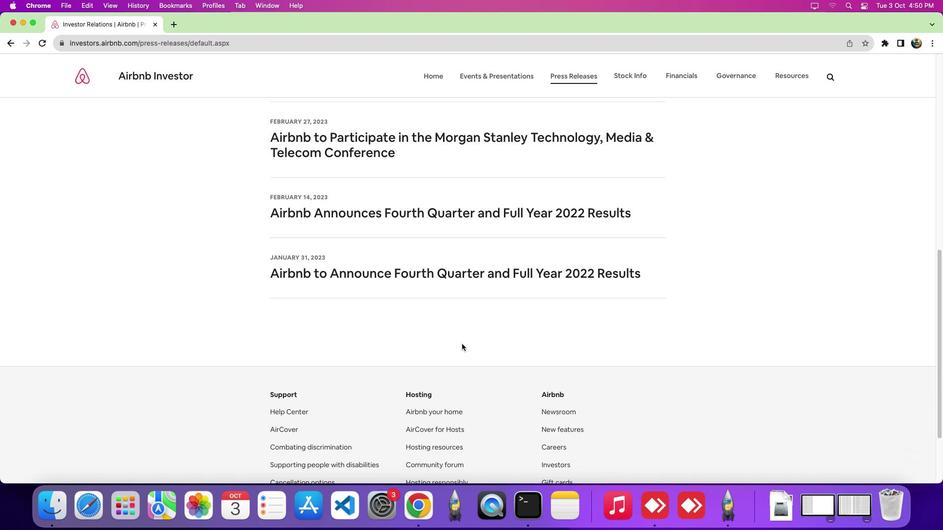 
Action: Mouse scrolled (461, 343) with delta (0, 0)
Screenshot: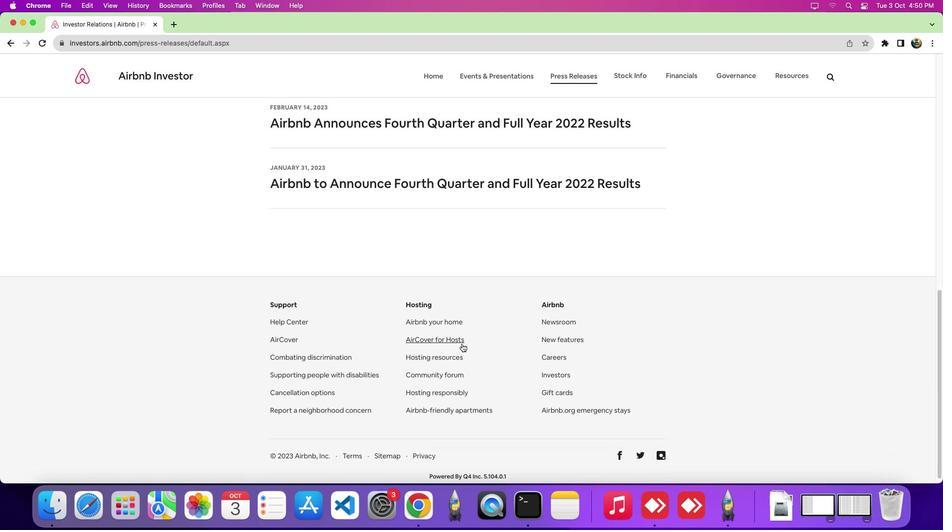 
Action: Mouse scrolled (461, 343) with delta (0, 0)
Screenshot: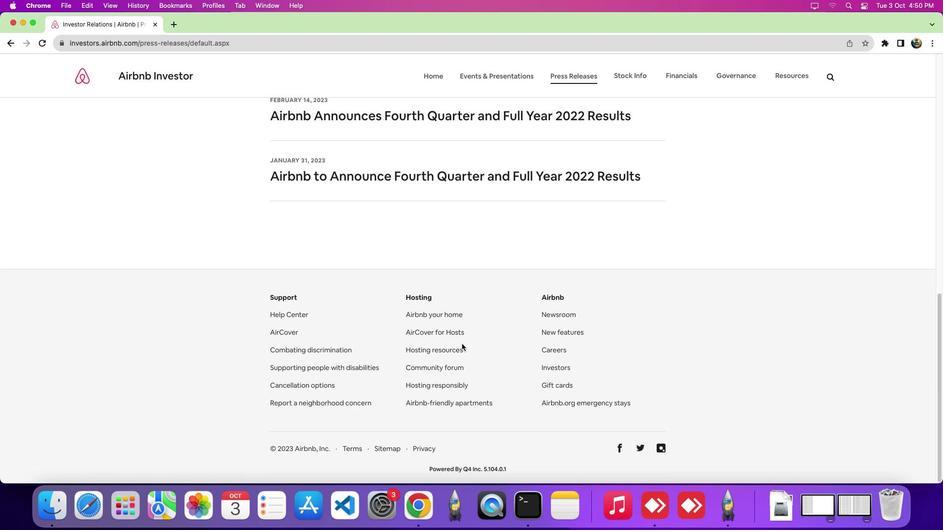 
Action: Mouse scrolled (461, 343) with delta (0, 0)
Screenshot: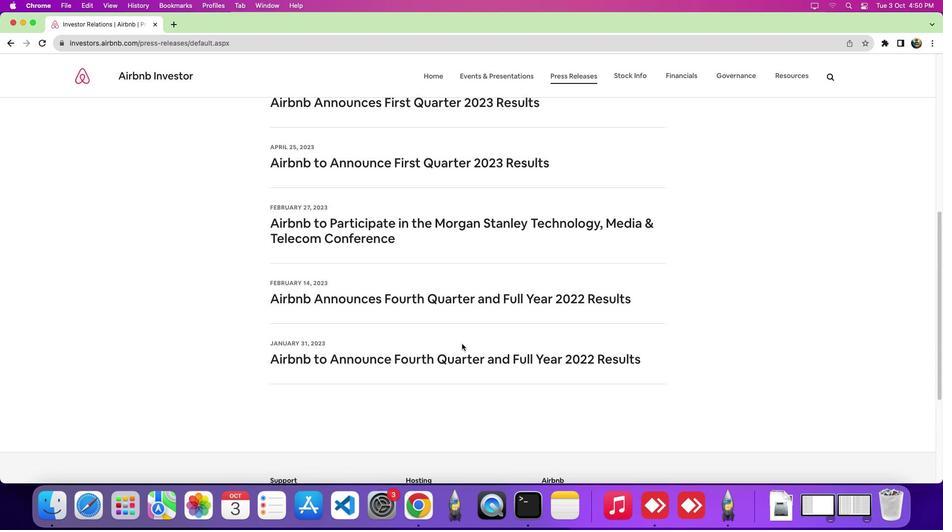 
Action: Mouse scrolled (461, 343) with delta (0, 0)
Screenshot: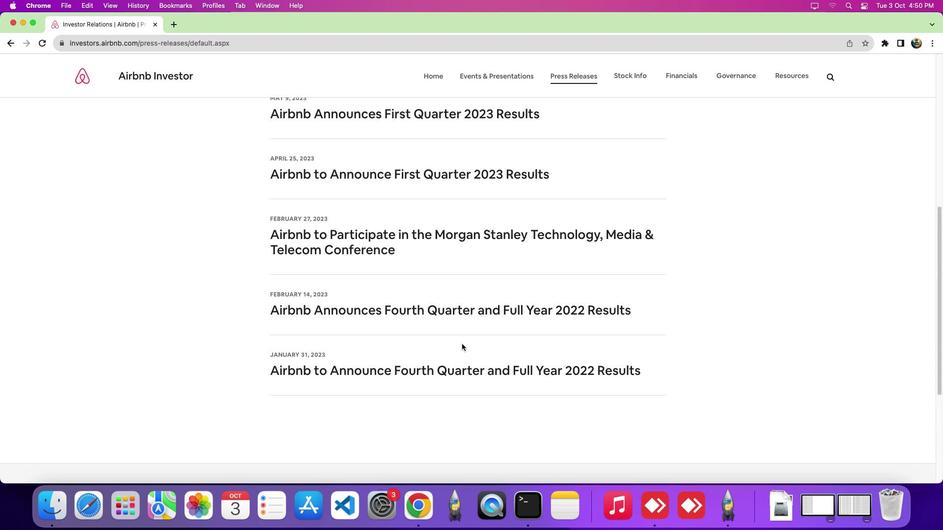 
Action: Mouse scrolled (461, 343) with delta (0, 3)
Screenshot: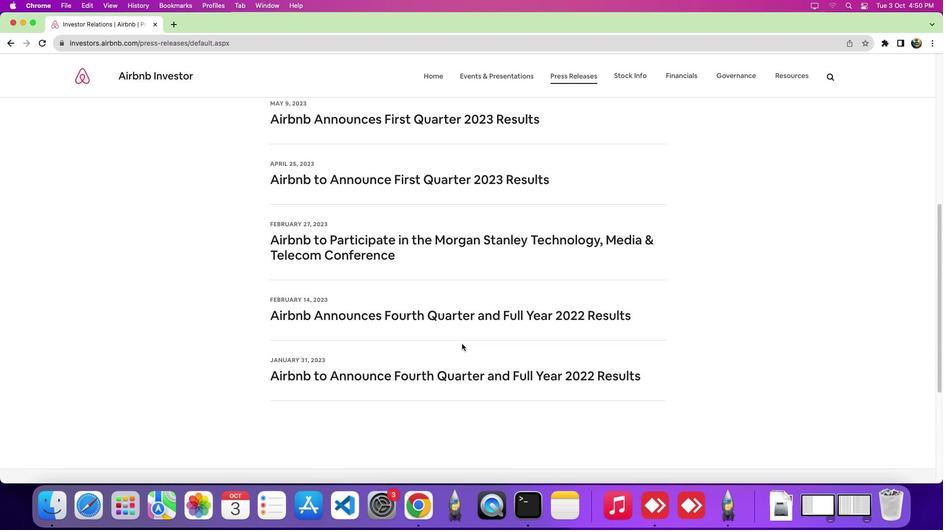 
Action: Mouse scrolled (461, 343) with delta (0, 4)
Screenshot: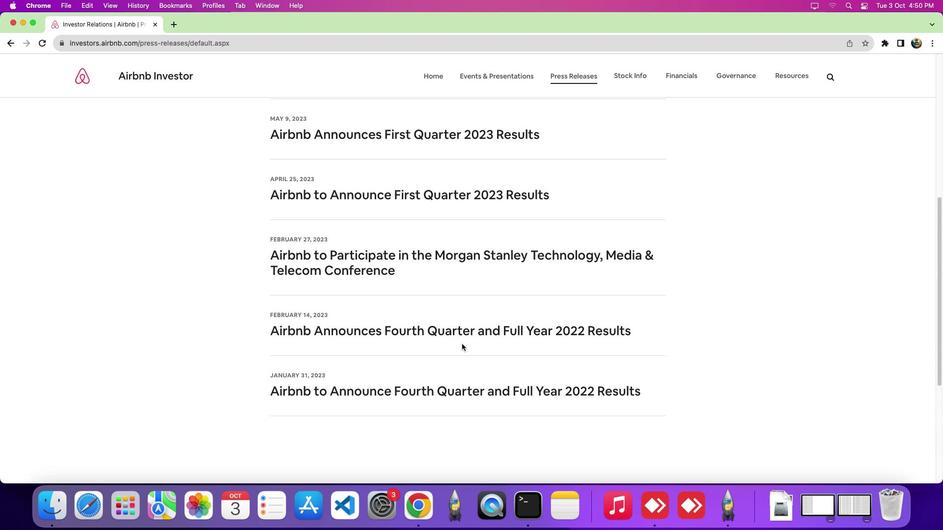 
Action: Mouse scrolled (461, 343) with delta (0, 0)
Screenshot: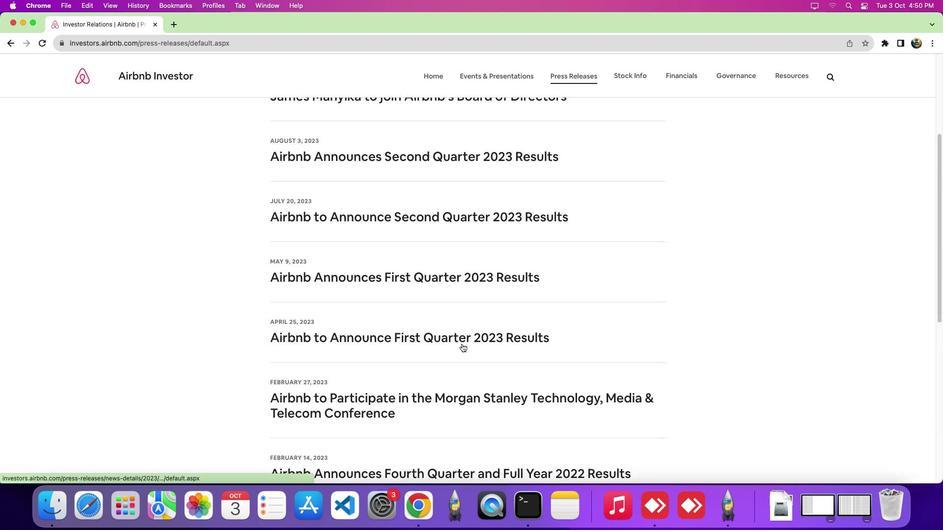 
Action: Mouse scrolled (461, 343) with delta (0, 0)
Screenshot: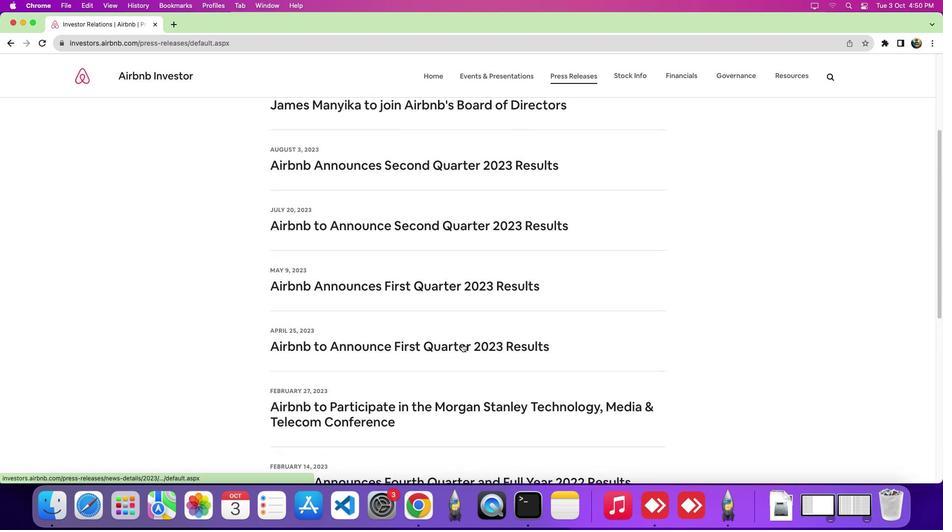 
Action: Mouse scrolled (461, 343) with delta (0, 3)
Screenshot: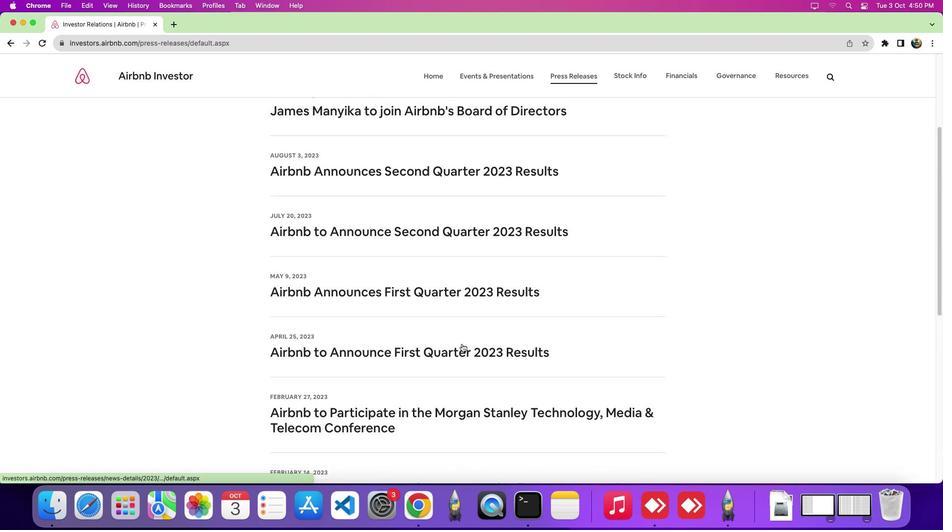 
